 Task: Change the primary time zone to (GMT-05:00) Eastern Time - New York.
Action: Mouse moved to (1158, 114)
Screenshot: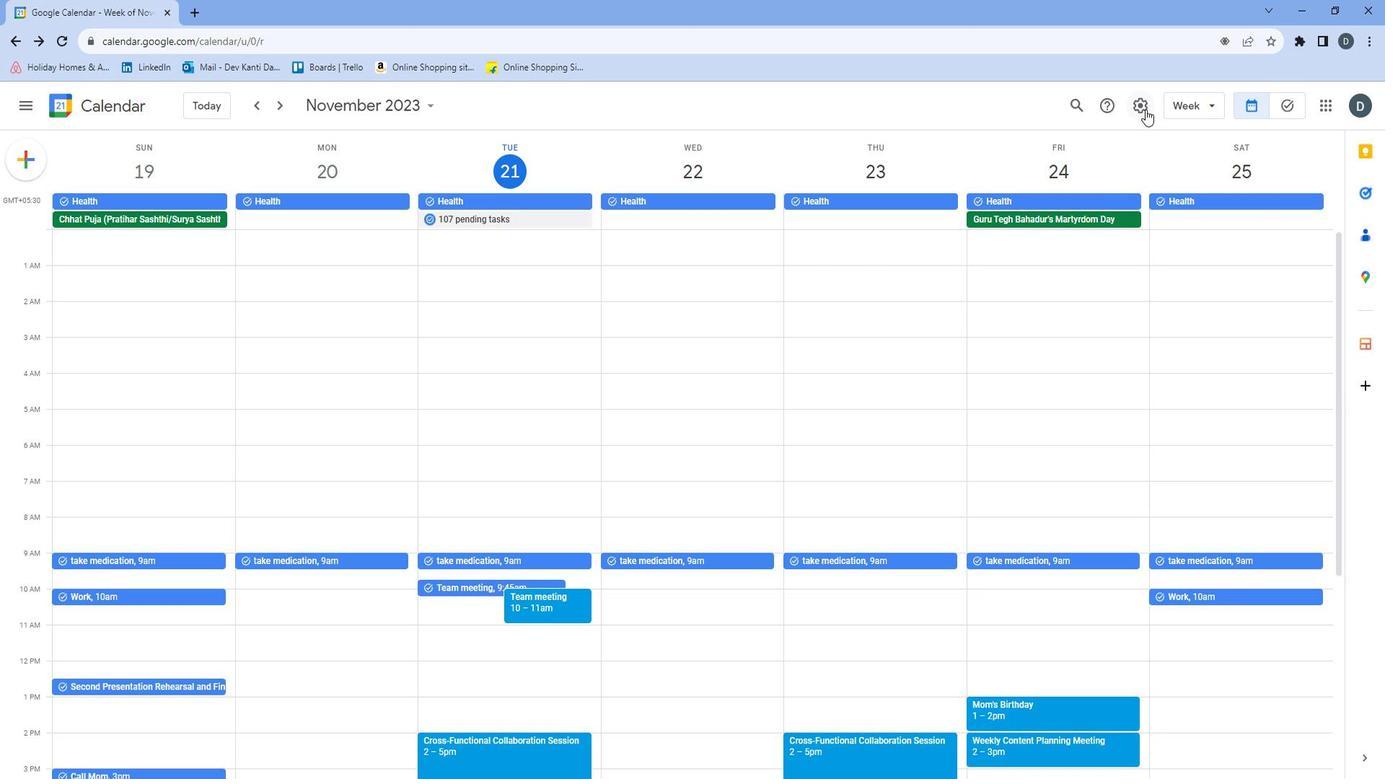 
Action: Mouse pressed left at (1158, 114)
Screenshot: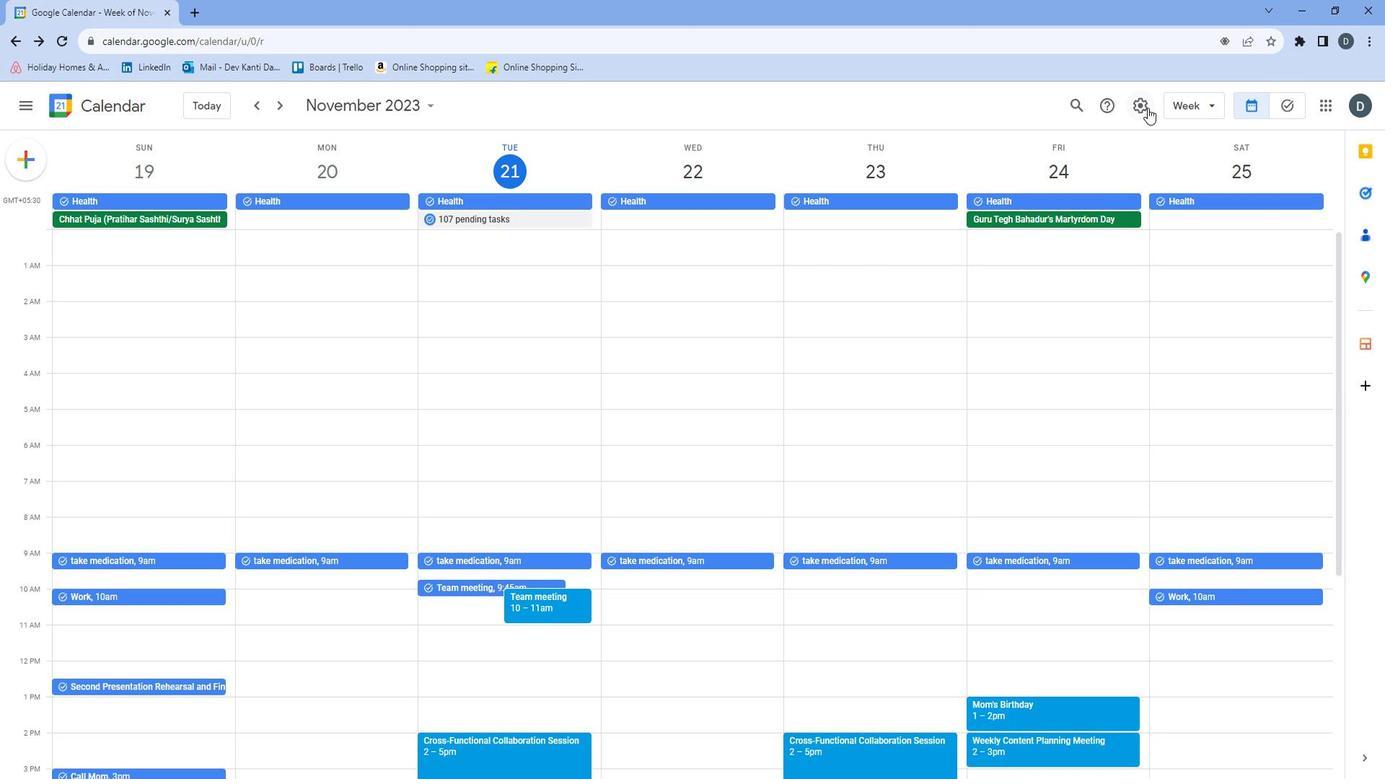 
Action: Mouse moved to (1157, 140)
Screenshot: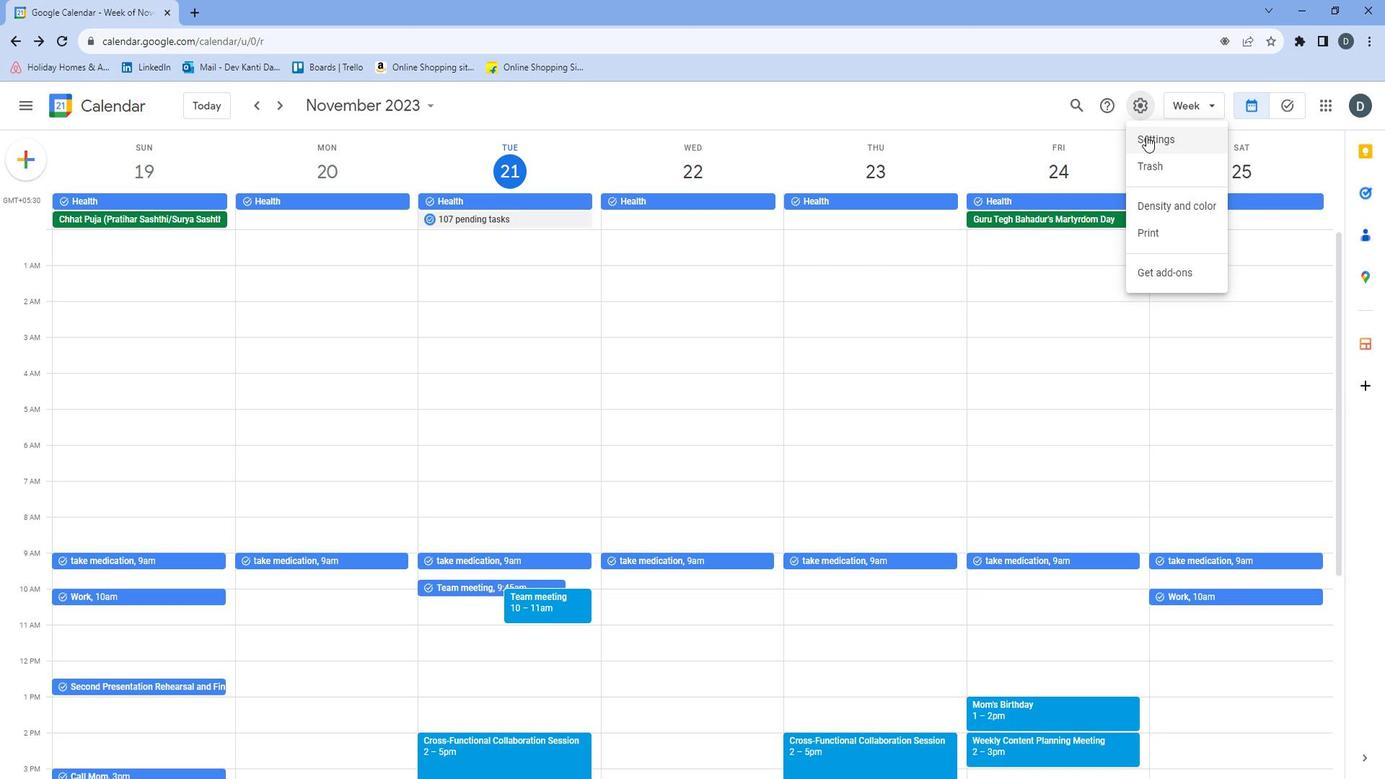 
Action: Mouse pressed left at (1157, 140)
Screenshot: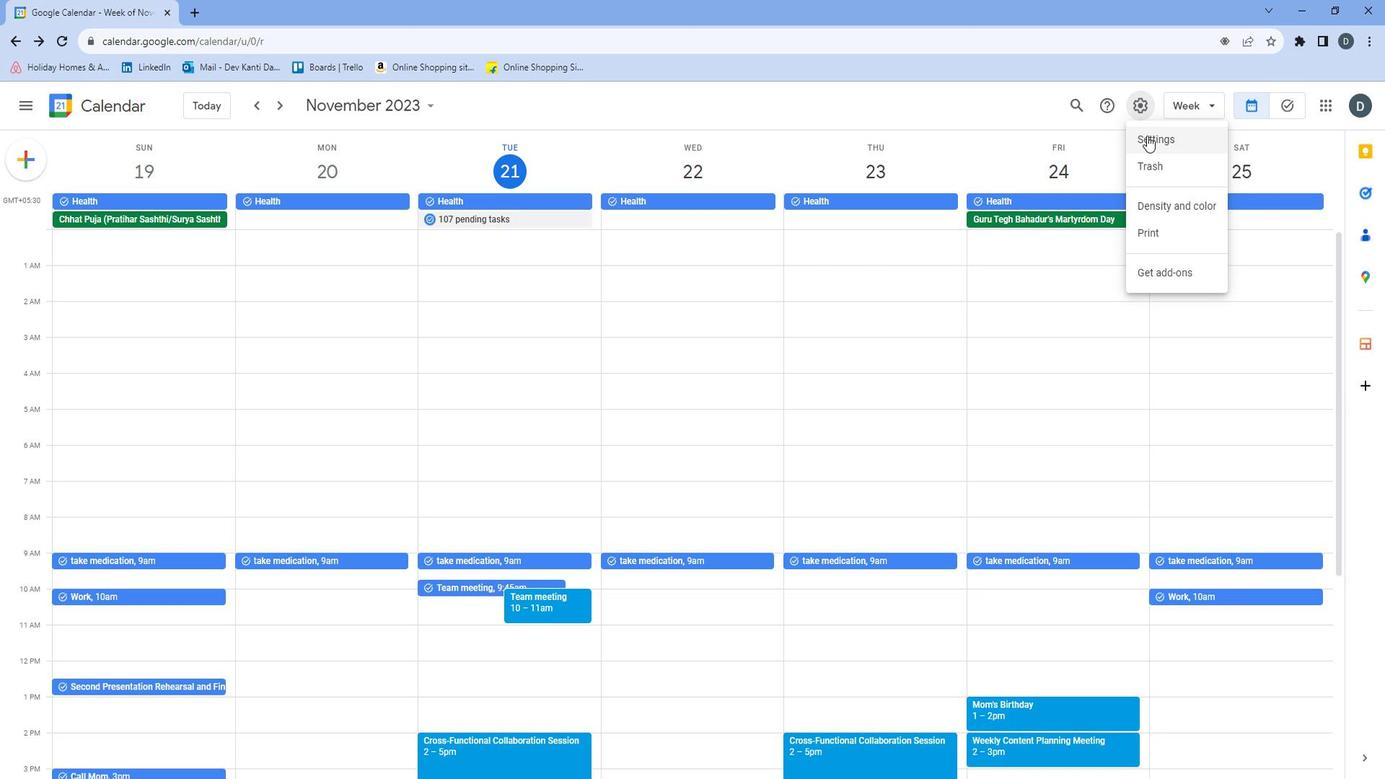 
Action: Mouse moved to (542, 462)
Screenshot: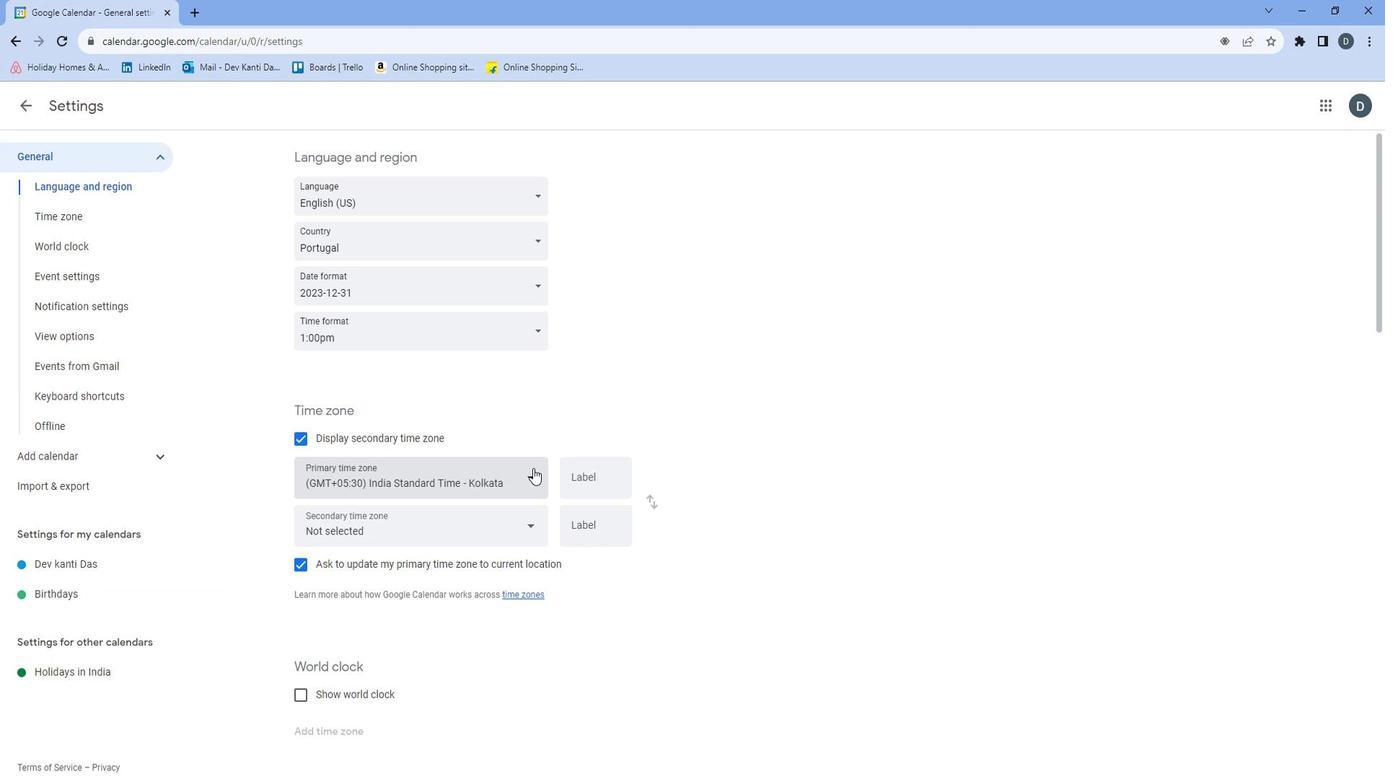 
Action: Mouse pressed left at (542, 462)
Screenshot: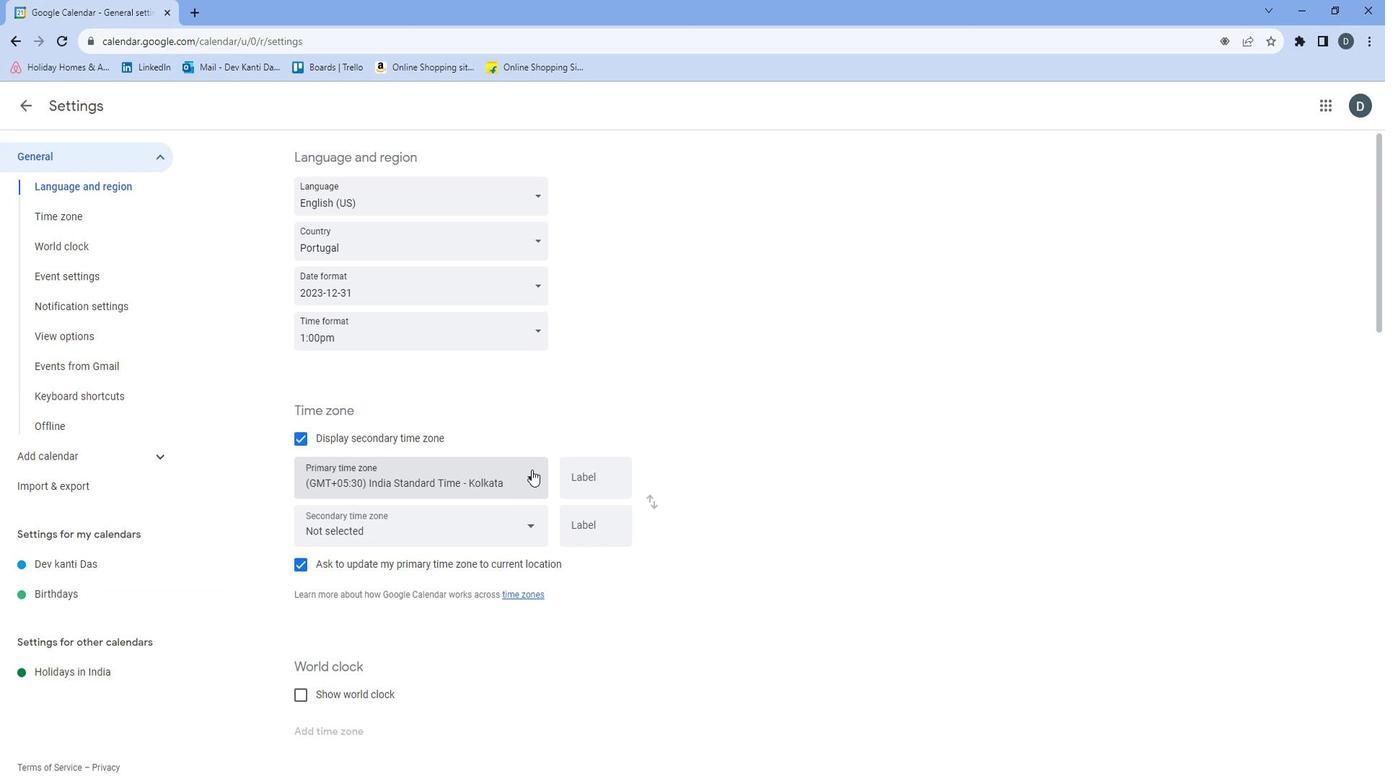 
Action: Mouse moved to (518, 194)
Screenshot: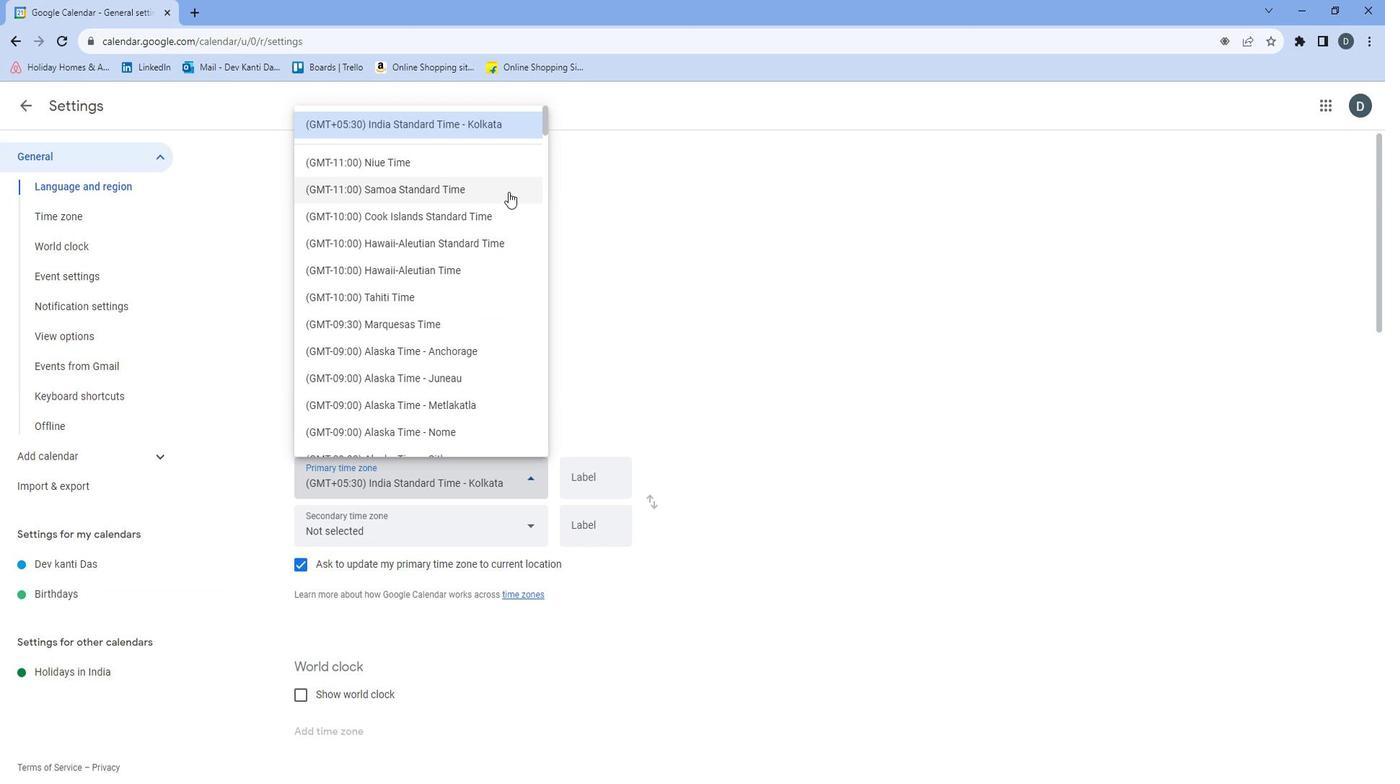 
Action: Mouse scrolled (518, 194) with delta (0, 0)
Screenshot: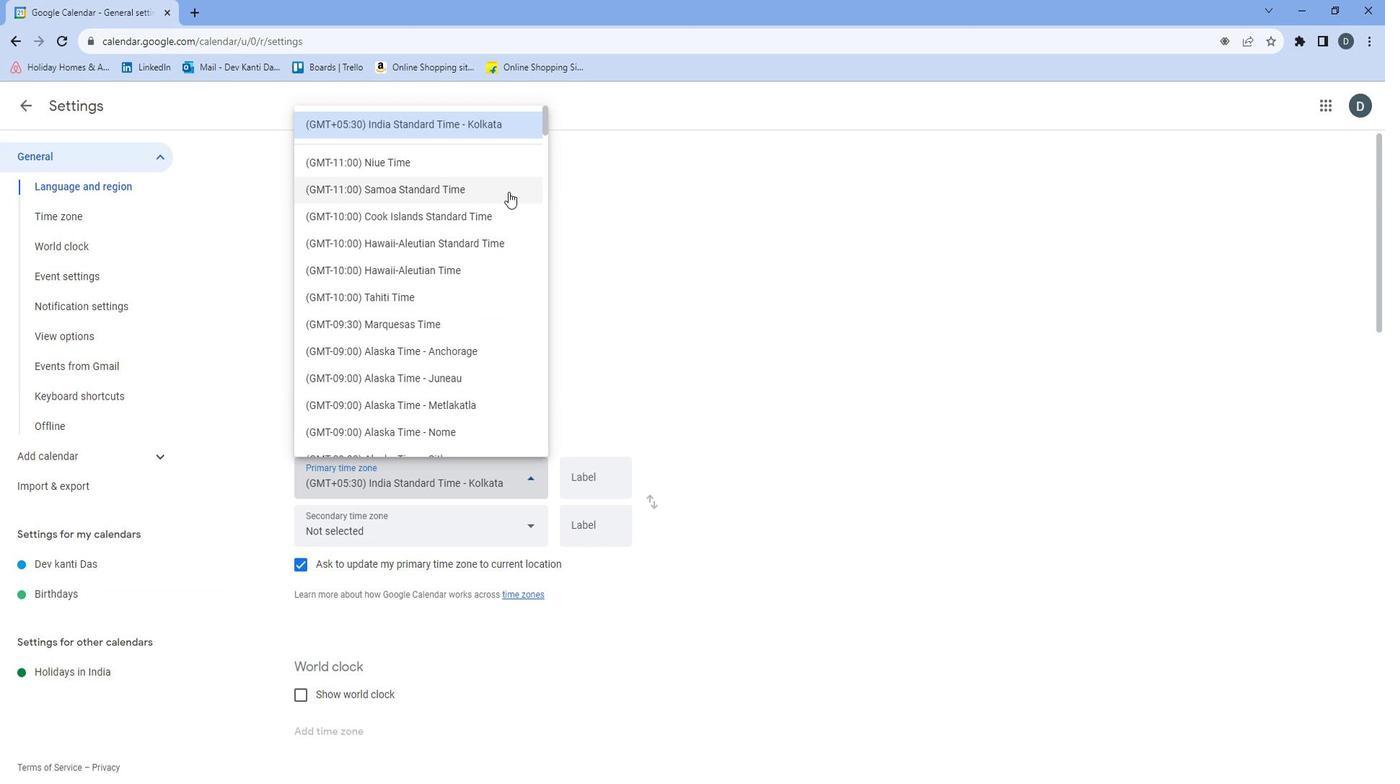
Action: Mouse scrolled (518, 194) with delta (0, 0)
Screenshot: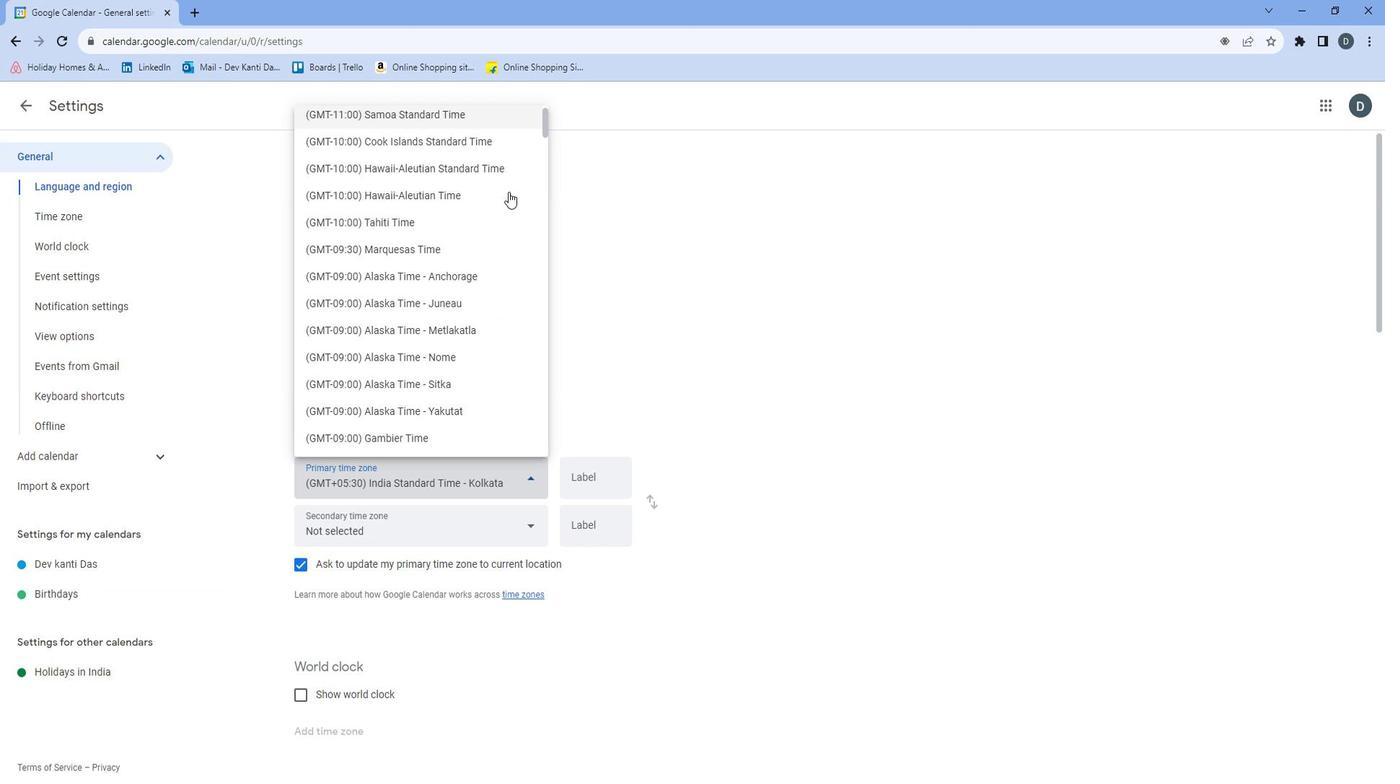 
Action: Mouse scrolled (518, 194) with delta (0, 0)
Screenshot: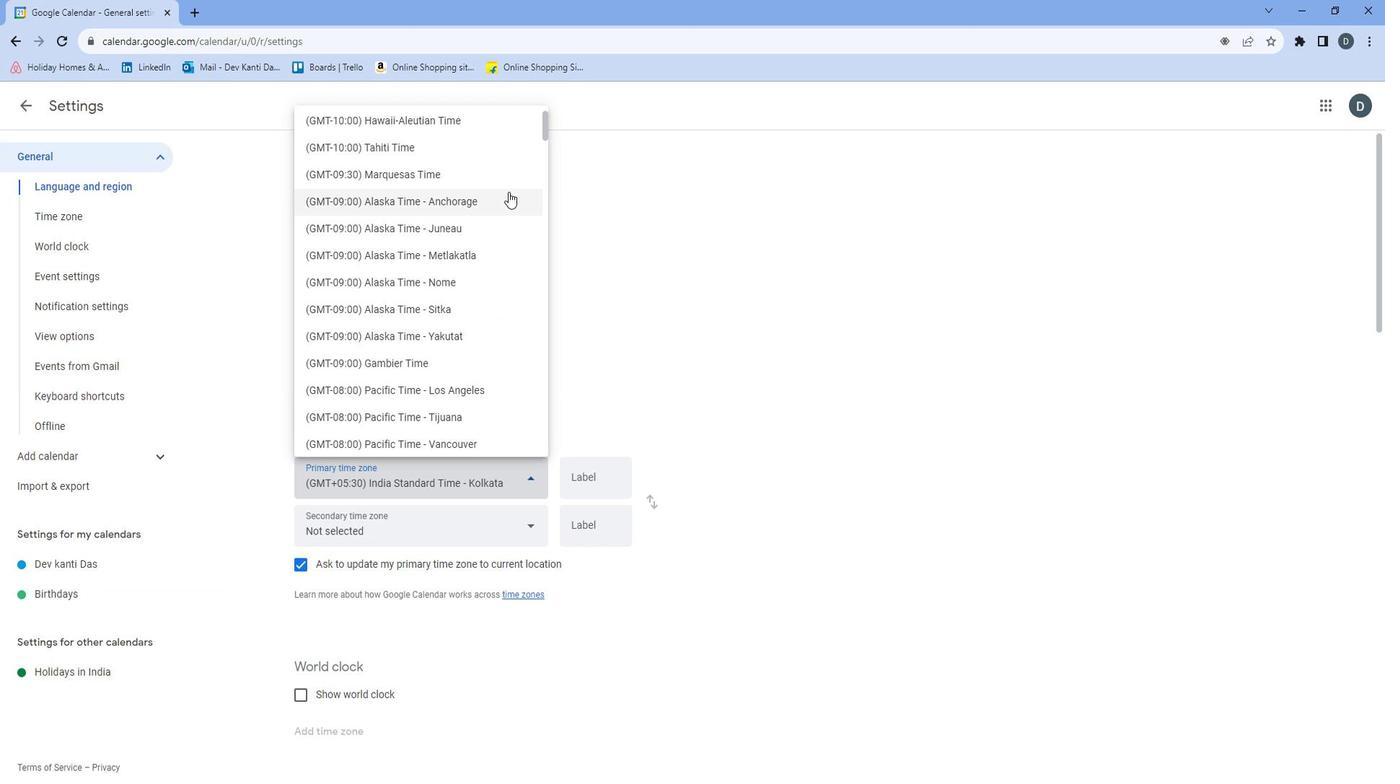 
Action: Mouse moved to (520, 194)
Screenshot: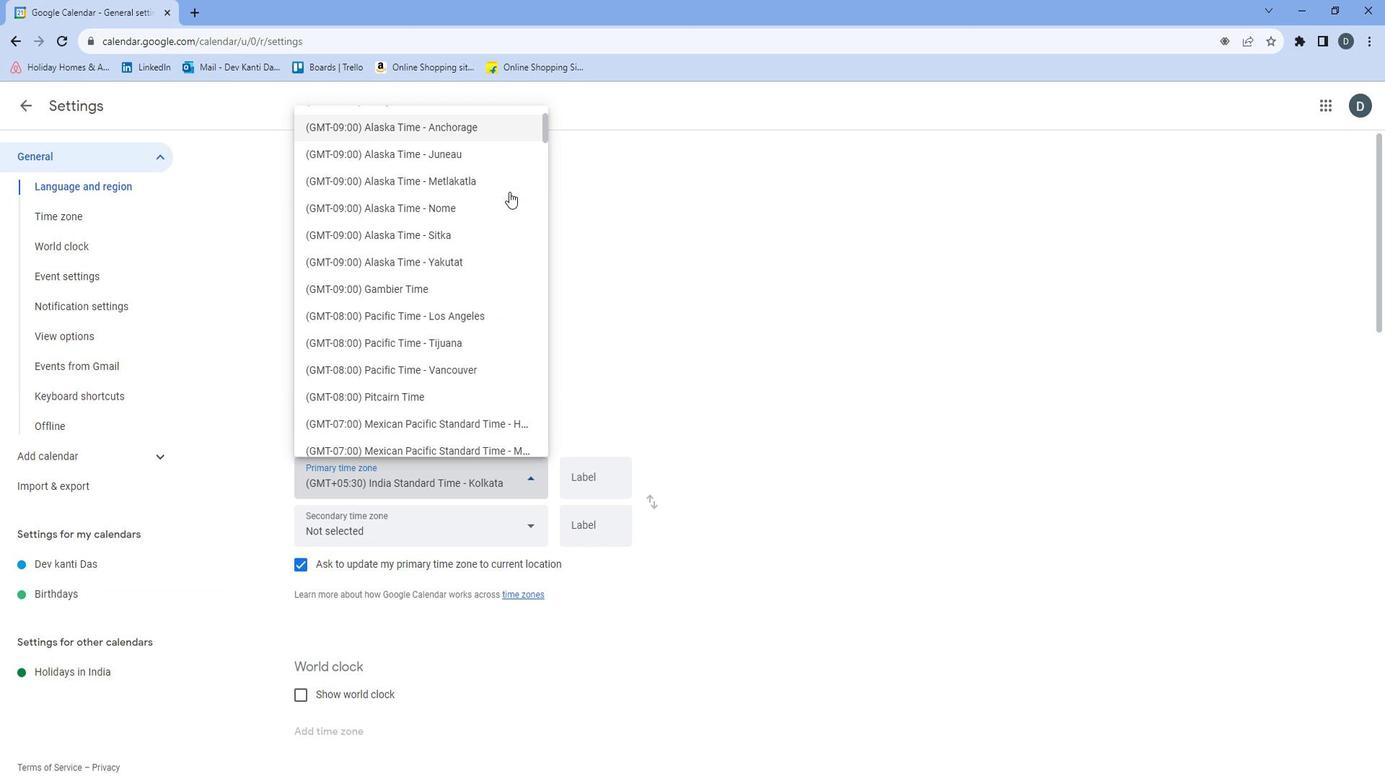 
Action: Mouse scrolled (520, 193) with delta (0, 0)
Screenshot: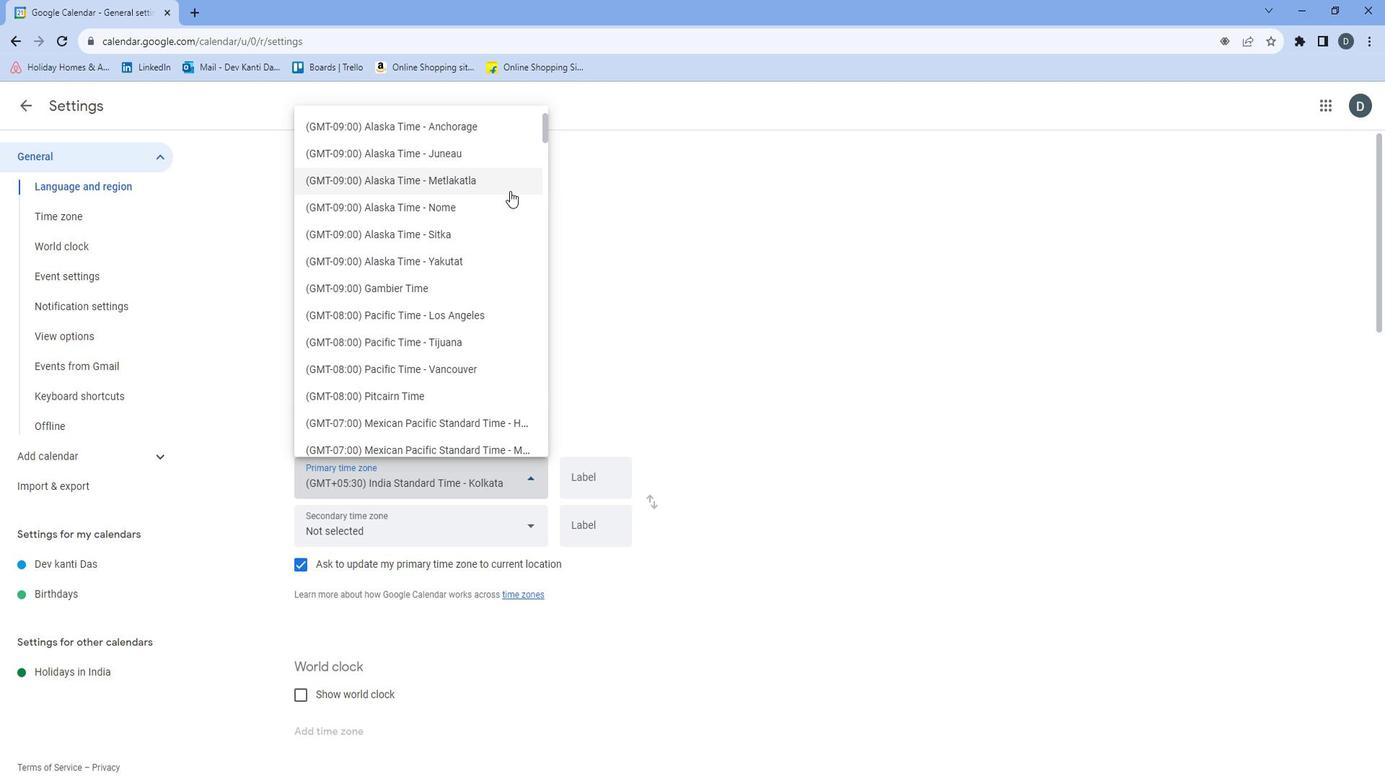 
Action: Mouse scrolled (520, 193) with delta (0, 0)
Screenshot: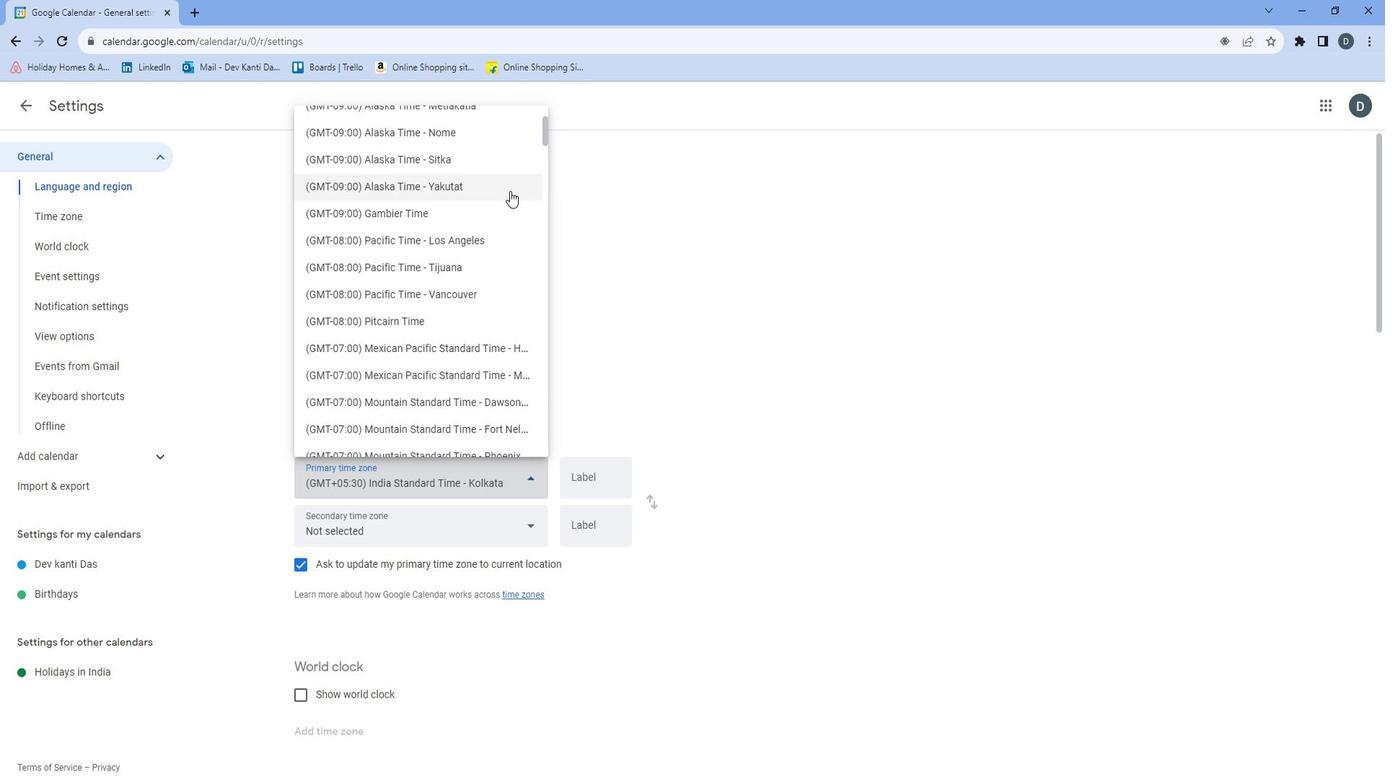 
Action: Mouse scrolled (520, 193) with delta (0, 0)
Screenshot: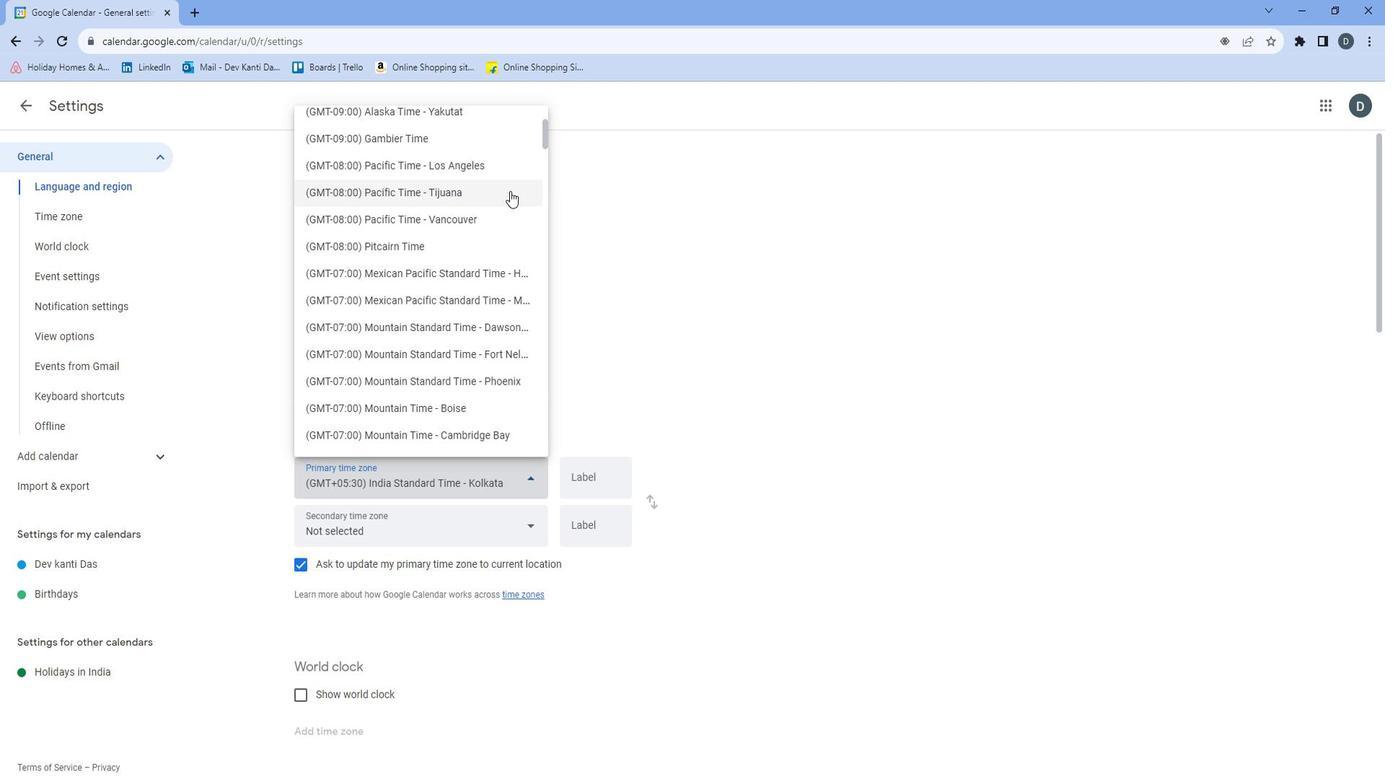 
Action: Mouse scrolled (520, 193) with delta (0, 0)
Screenshot: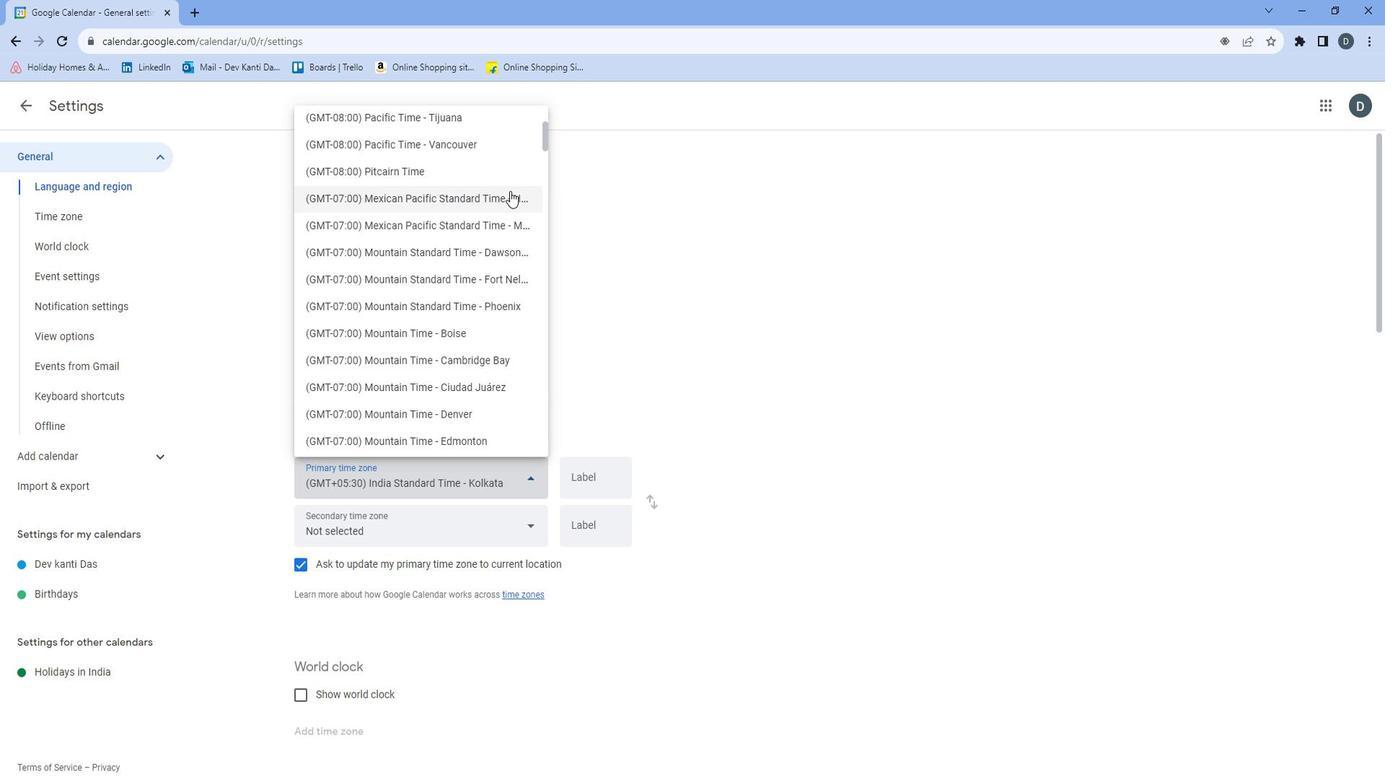 
Action: Mouse moved to (521, 194)
Screenshot: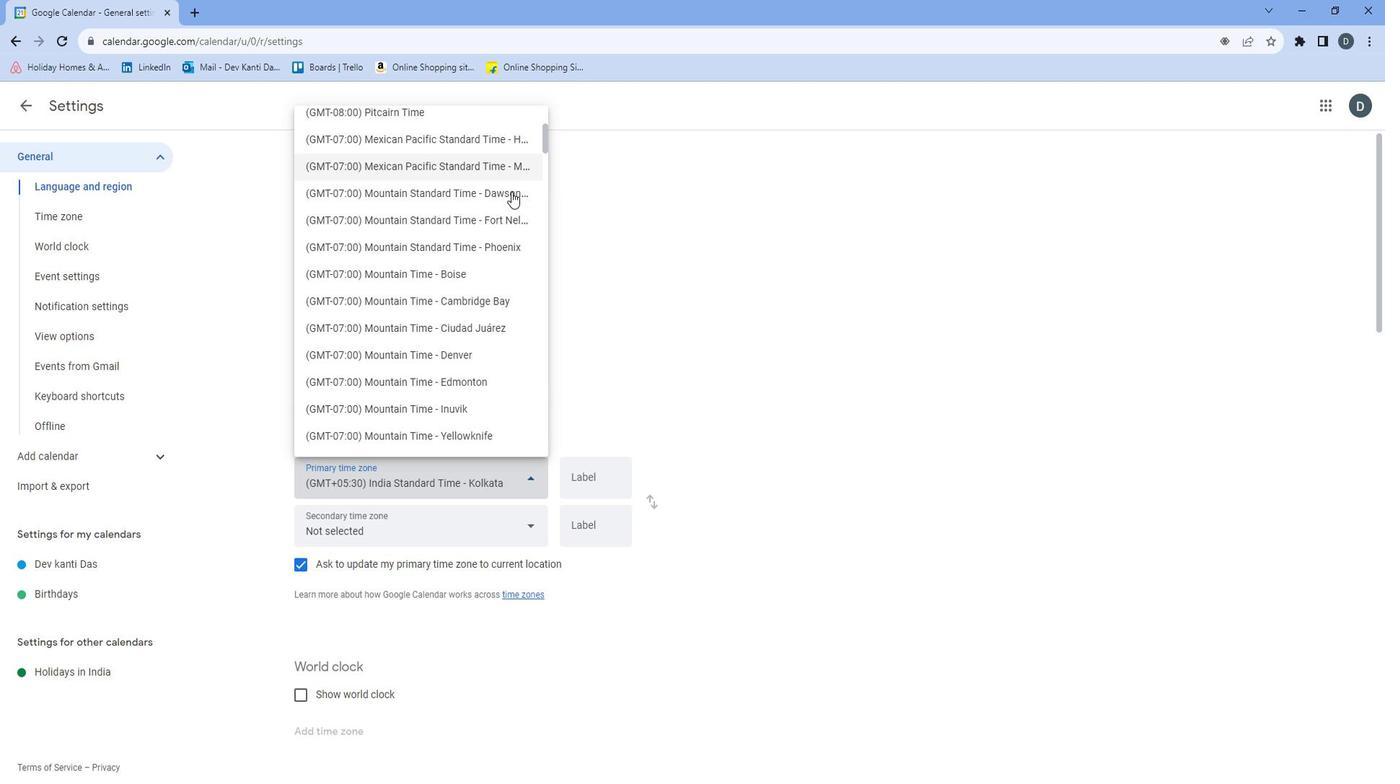 
Action: Mouse scrolled (521, 194) with delta (0, 0)
Screenshot: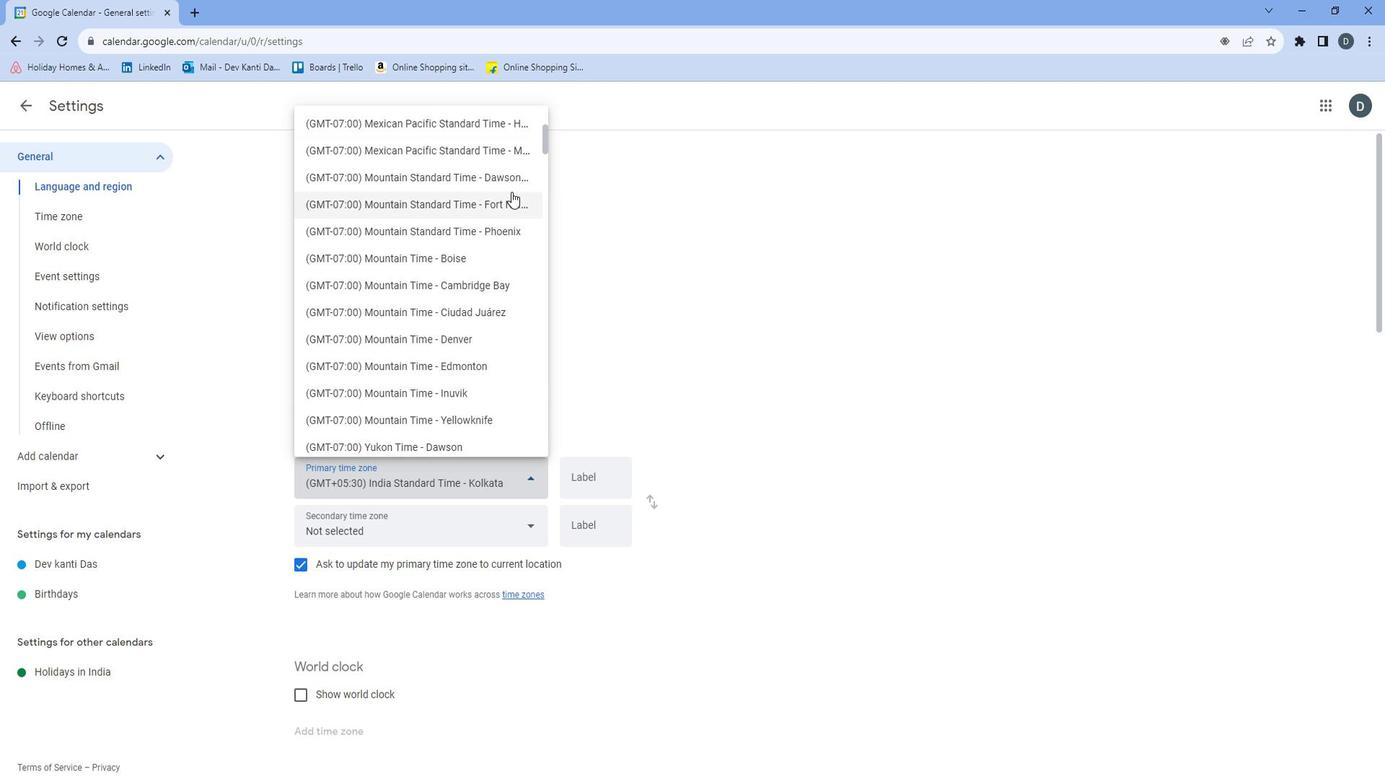 
Action: Mouse moved to (524, 192)
Screenshot: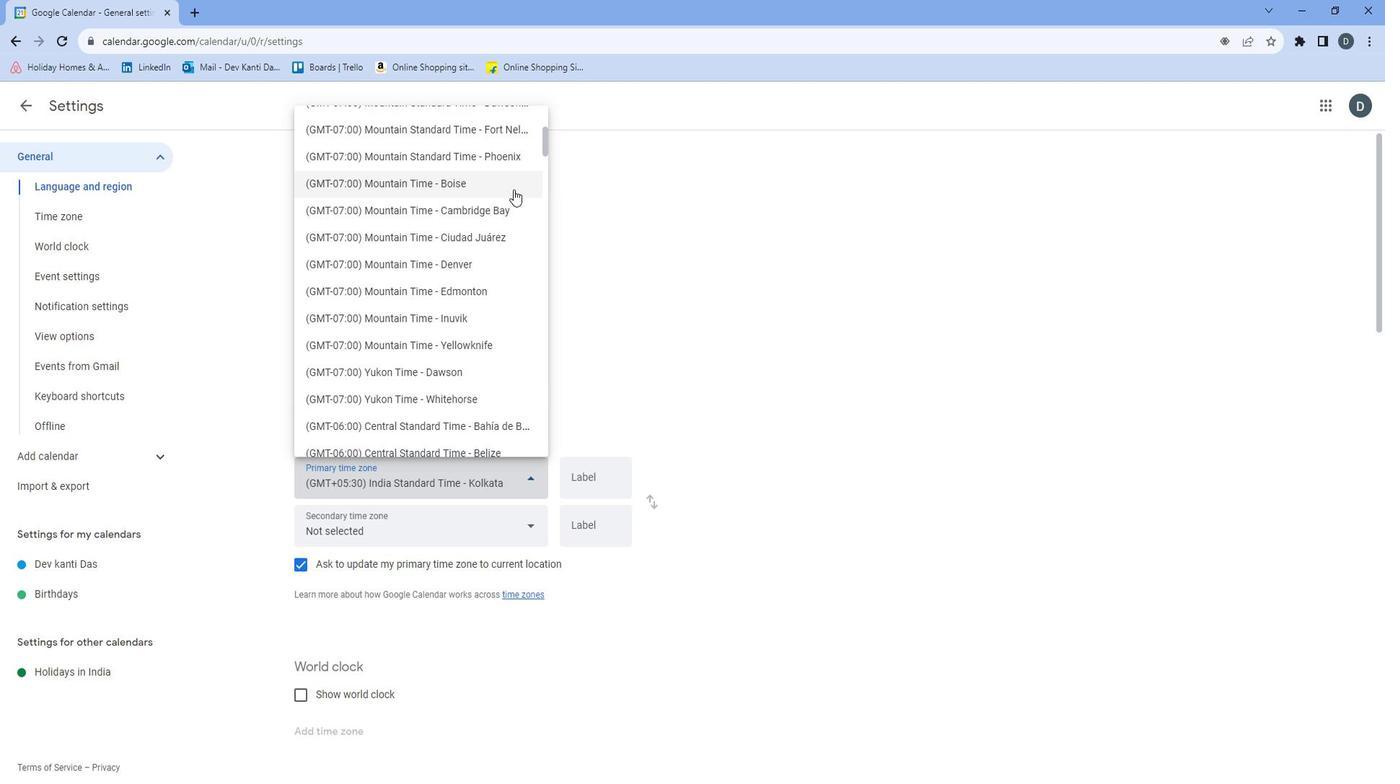 
Action: Mouse scrolled (524, 191) with delta (0, 0)
Screenshot: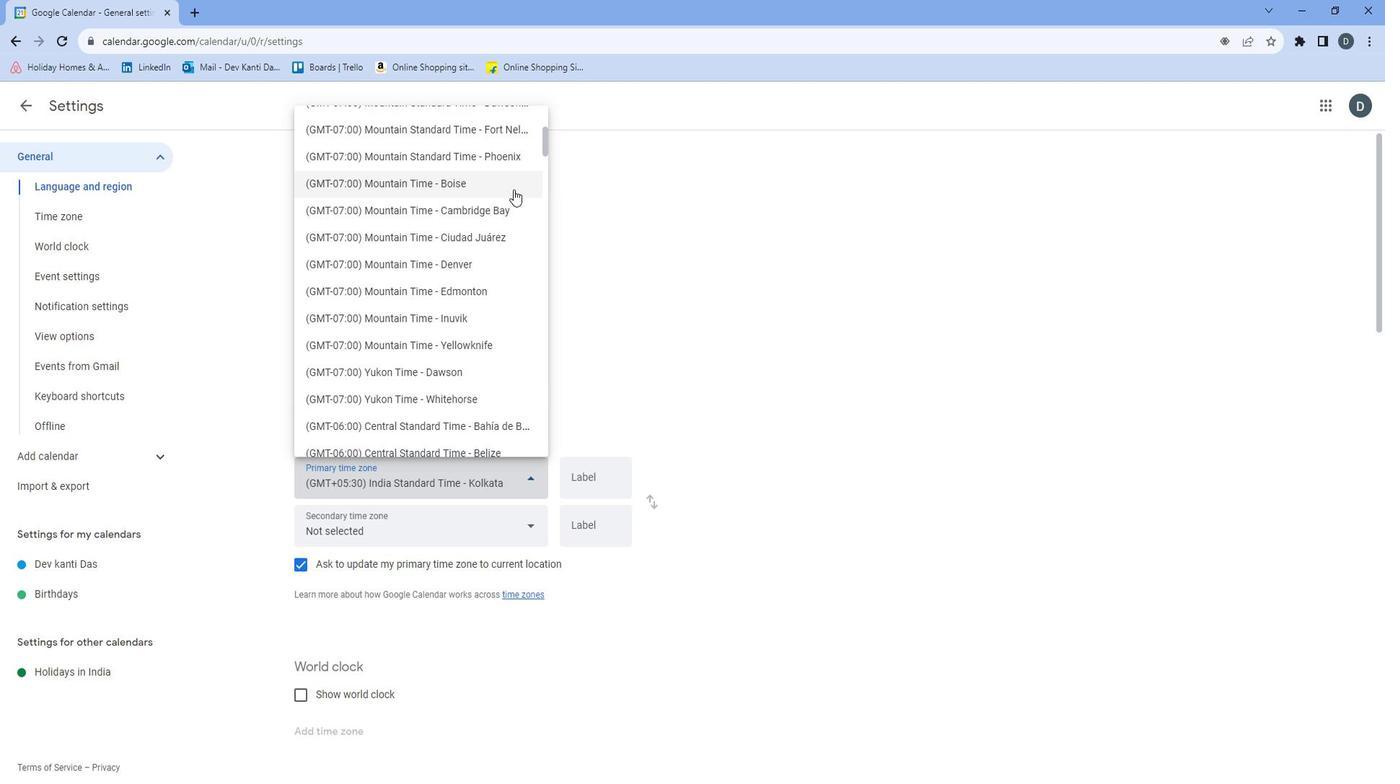 
Action: Mouse moved to (523, 192)
Screenshot: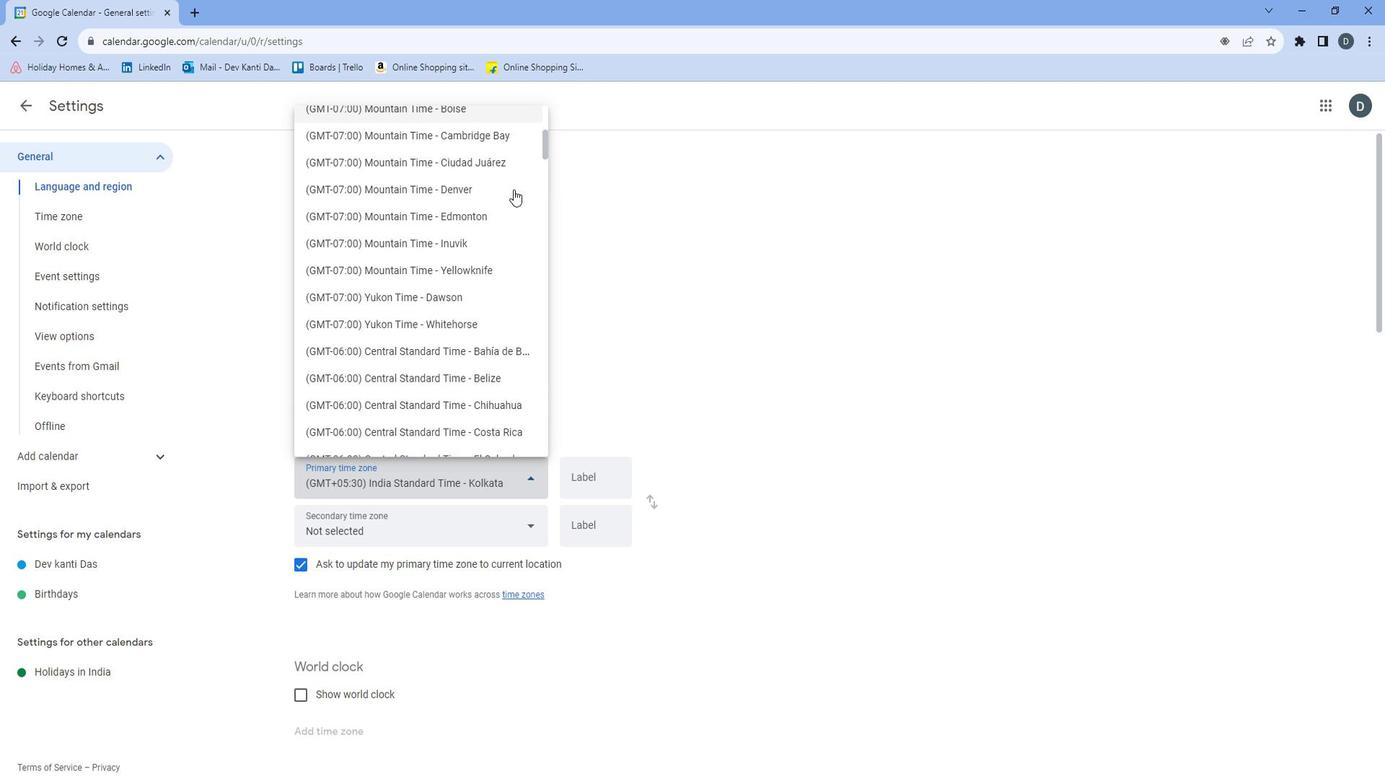 
Action: Mouse scrolled (523, 191) with delta (0, 0)
Screenshot: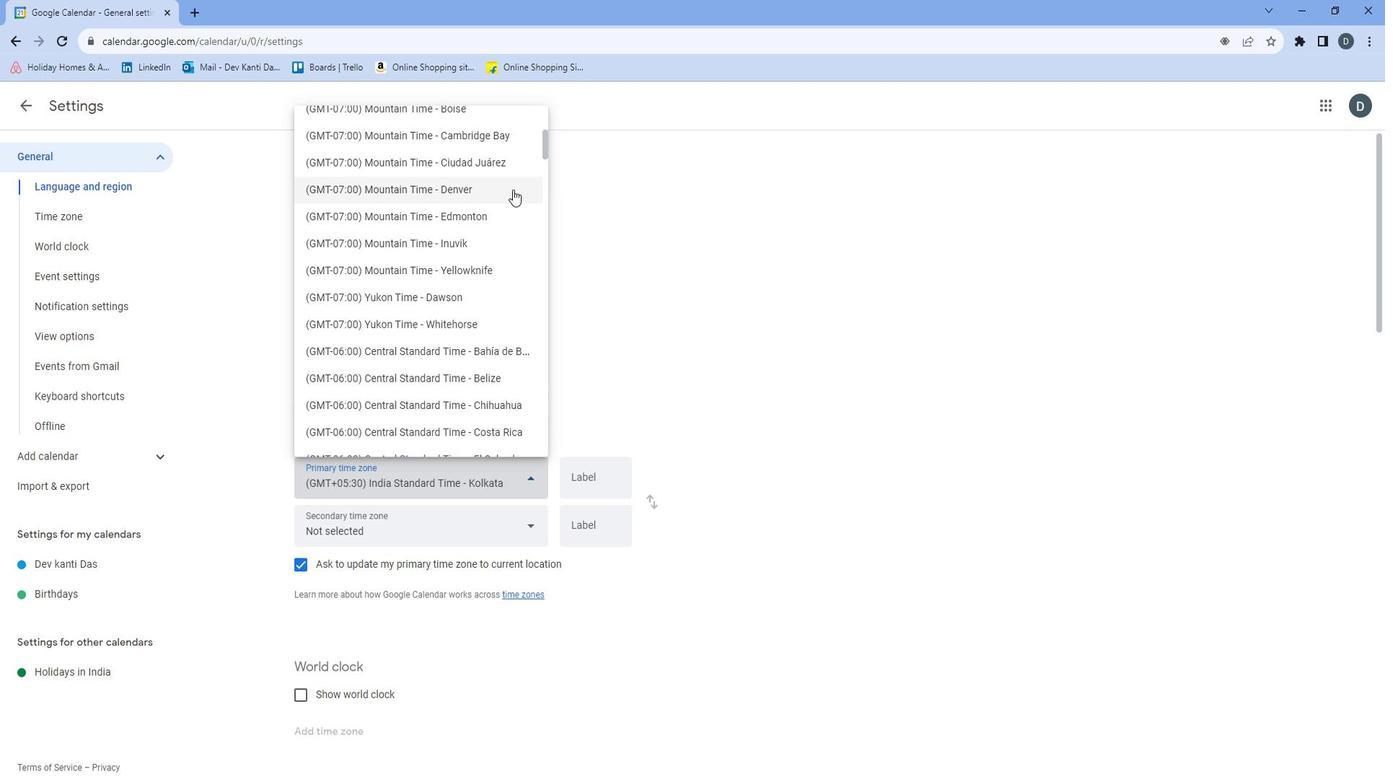 
Action: Mouse scrolled (523, 191) with delta (0, 0)
Screenshot: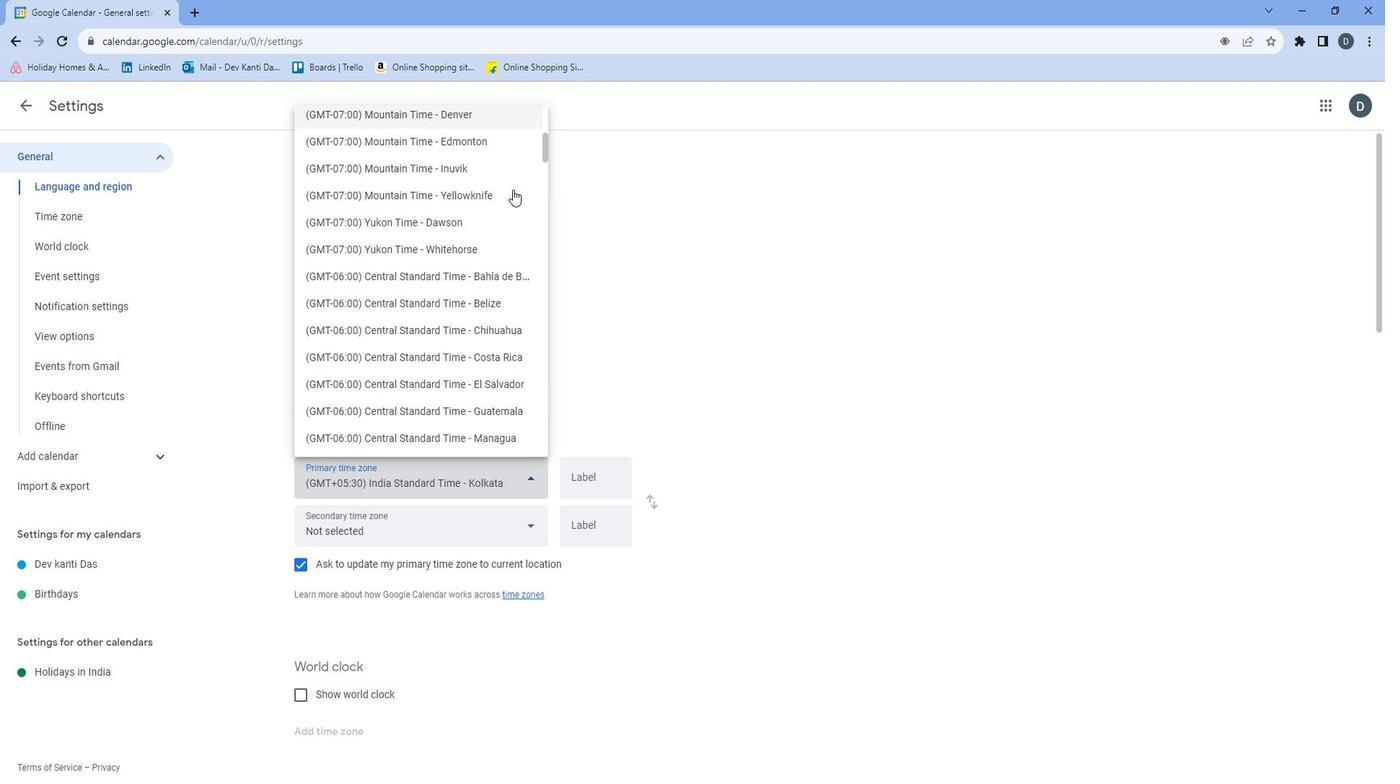 
Action: Mouse scrolled (523, 191) with delta (0, 0)
Screenshot: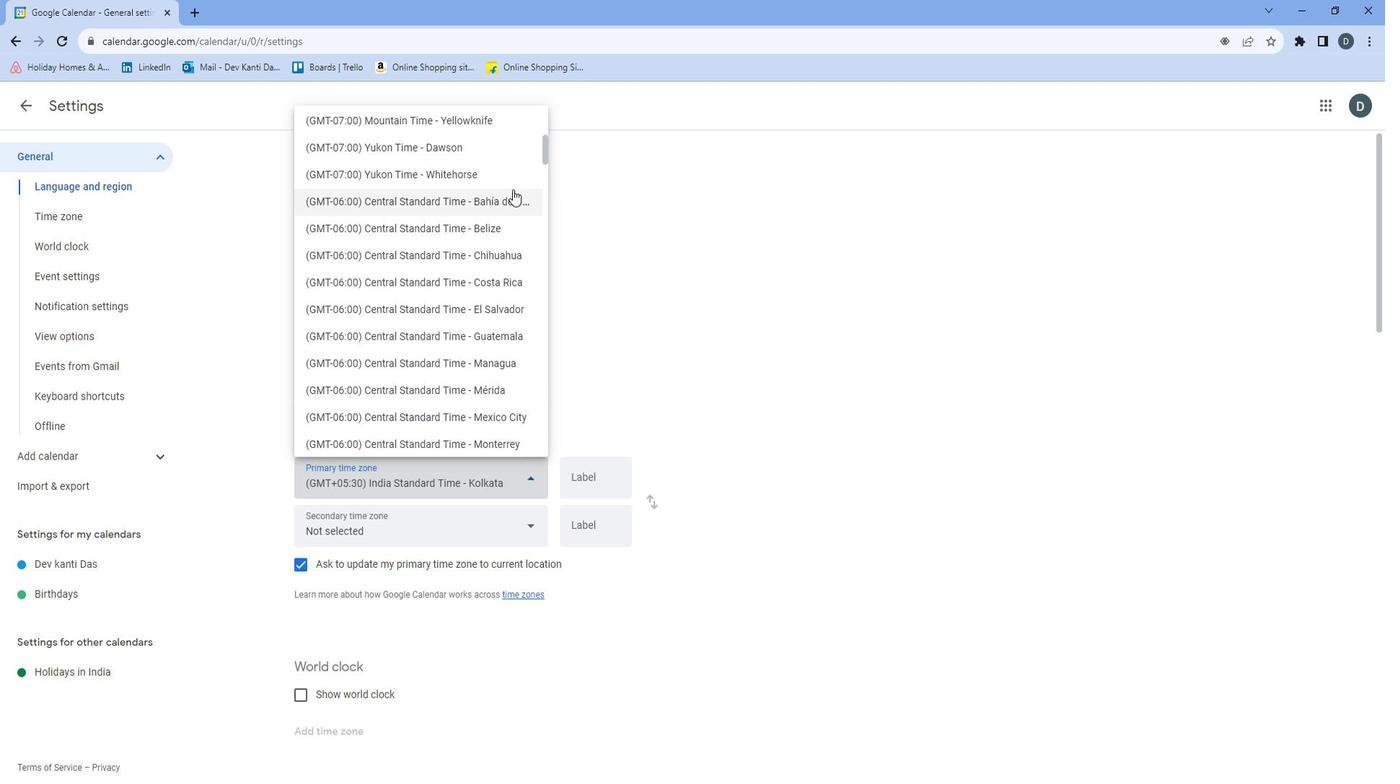 
Action: Mouse scrolled (523, 191) with delta (0, 0)
Screenshot: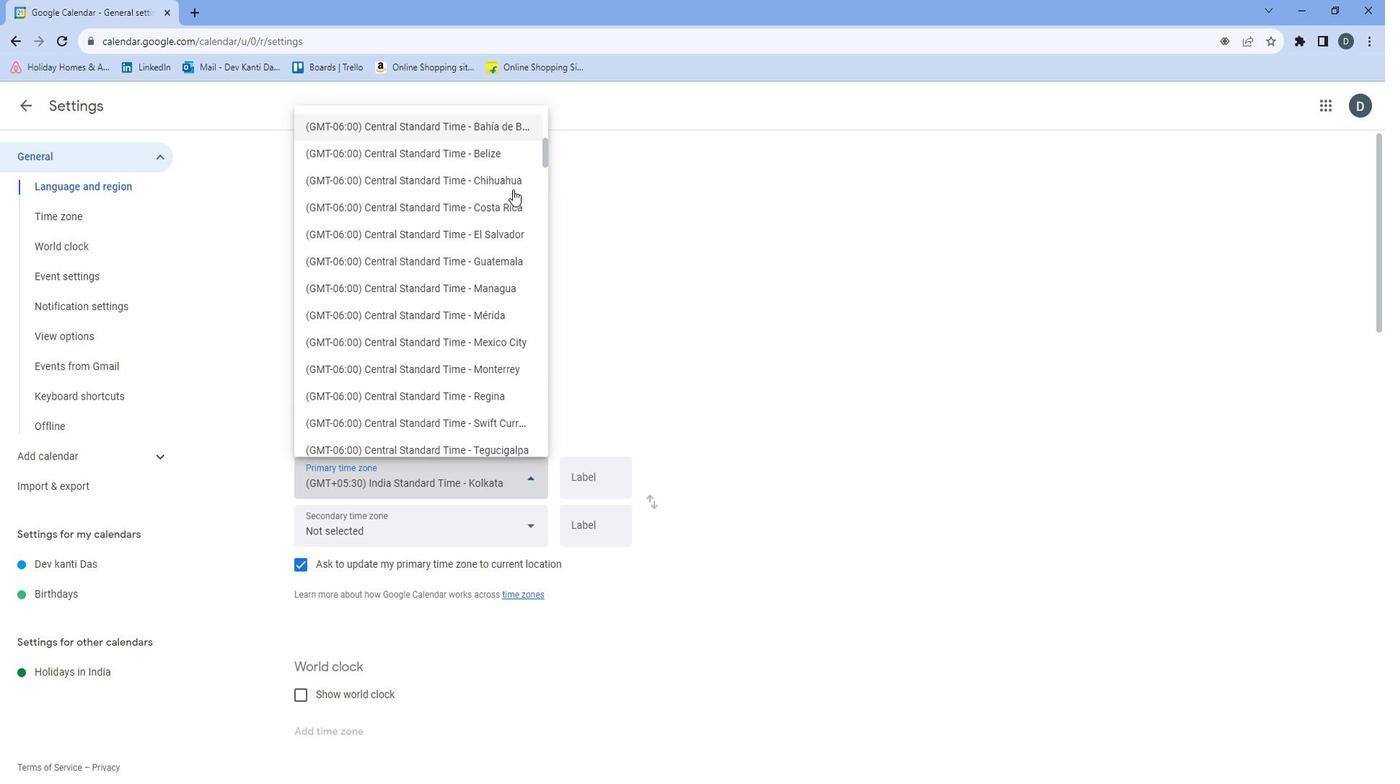 
Action: Mouse scrolled (523, 191) with delta (0, 0)
Screenshot: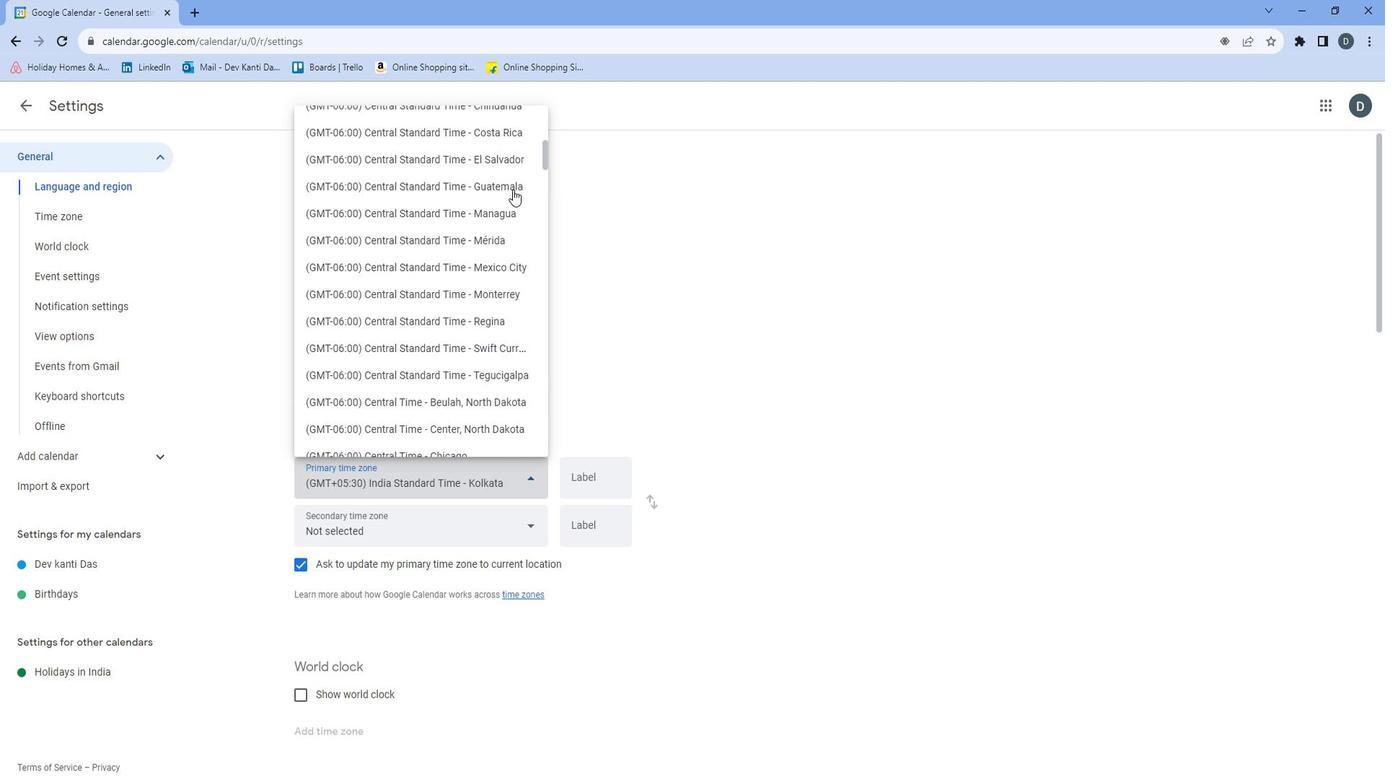 
Action: Mouse scrolled (523, 191) with delta (0, 0)
Screenshot: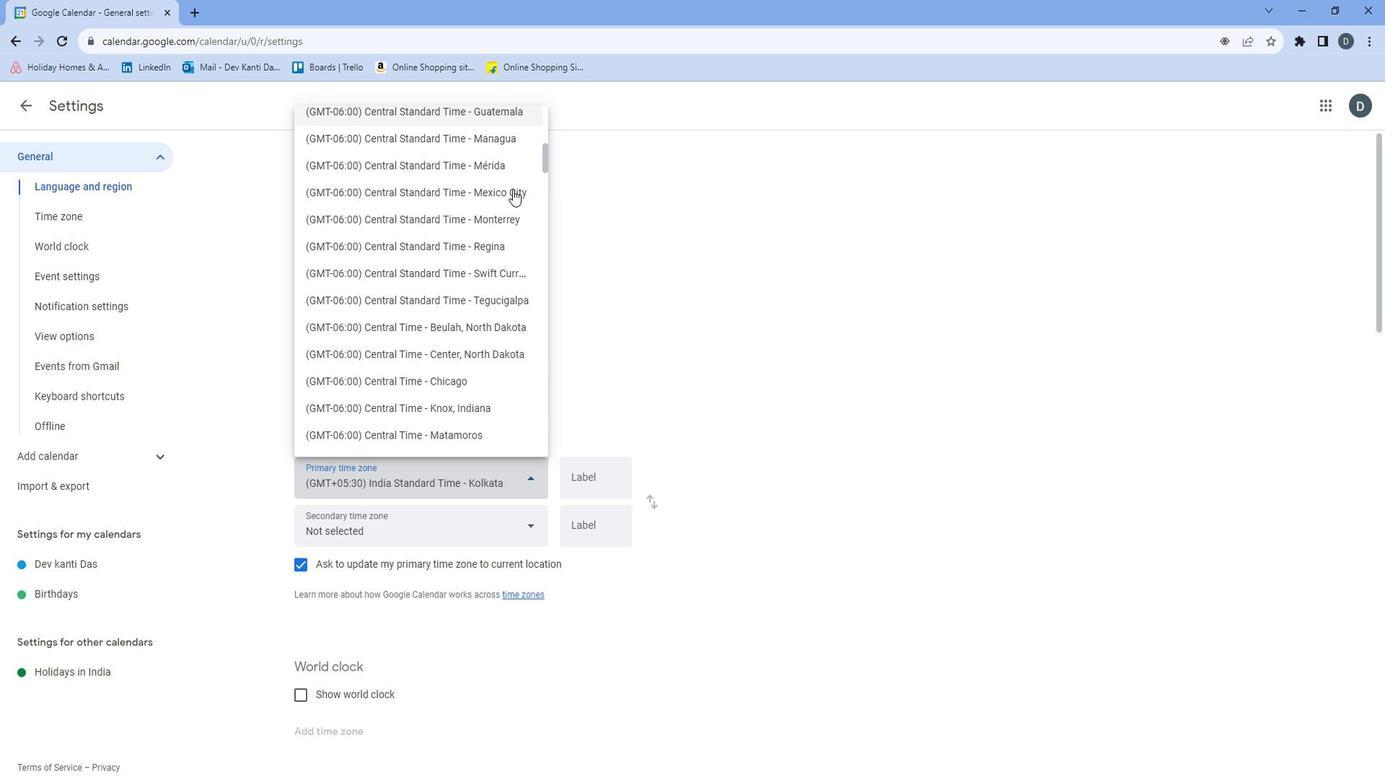 
Action: Mouse scrolled (523, 191) with delta (0, 0)
Screenshot: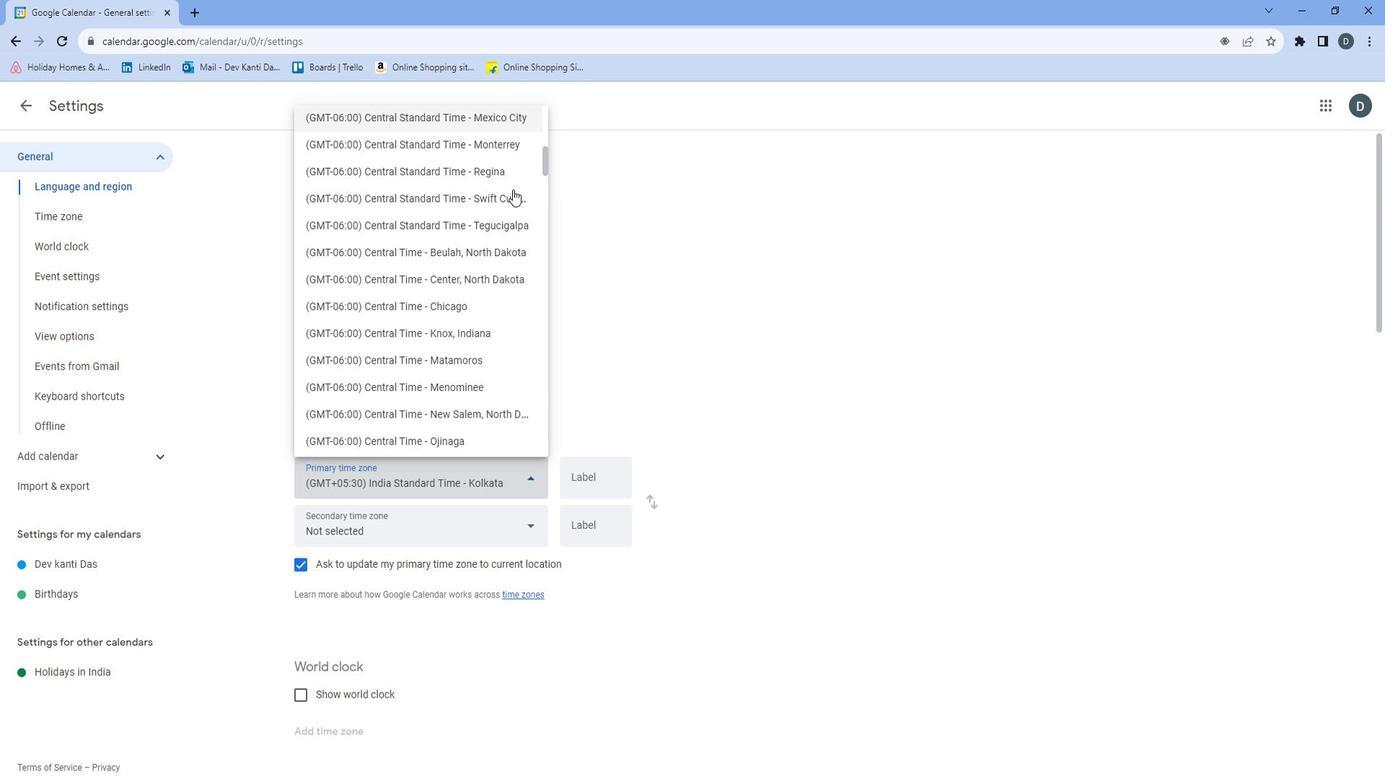 
Action: Mouse scrolled (523, 191) with delta (0, 0)
Screenshot: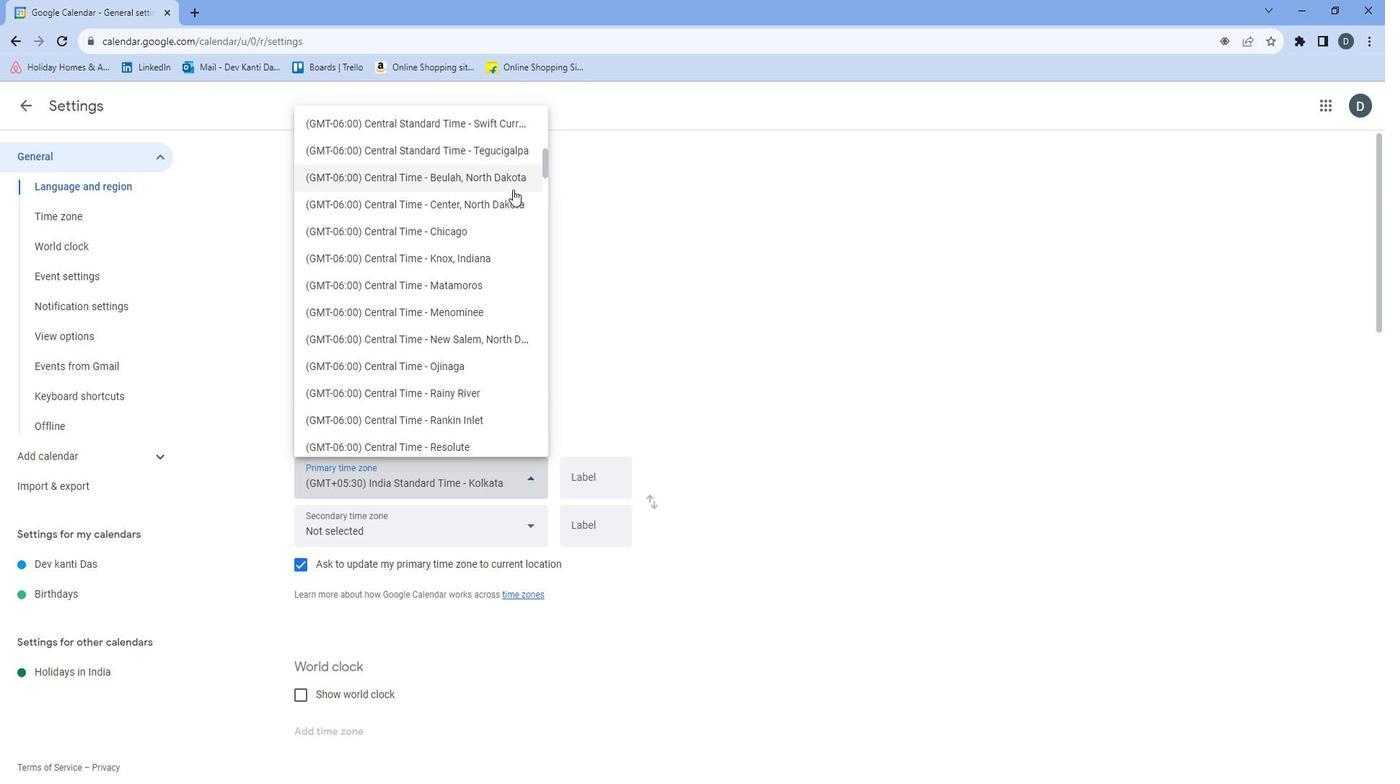 
Action: Mouse scrolled (523, 191) with delta (0, 0)
Screenshot: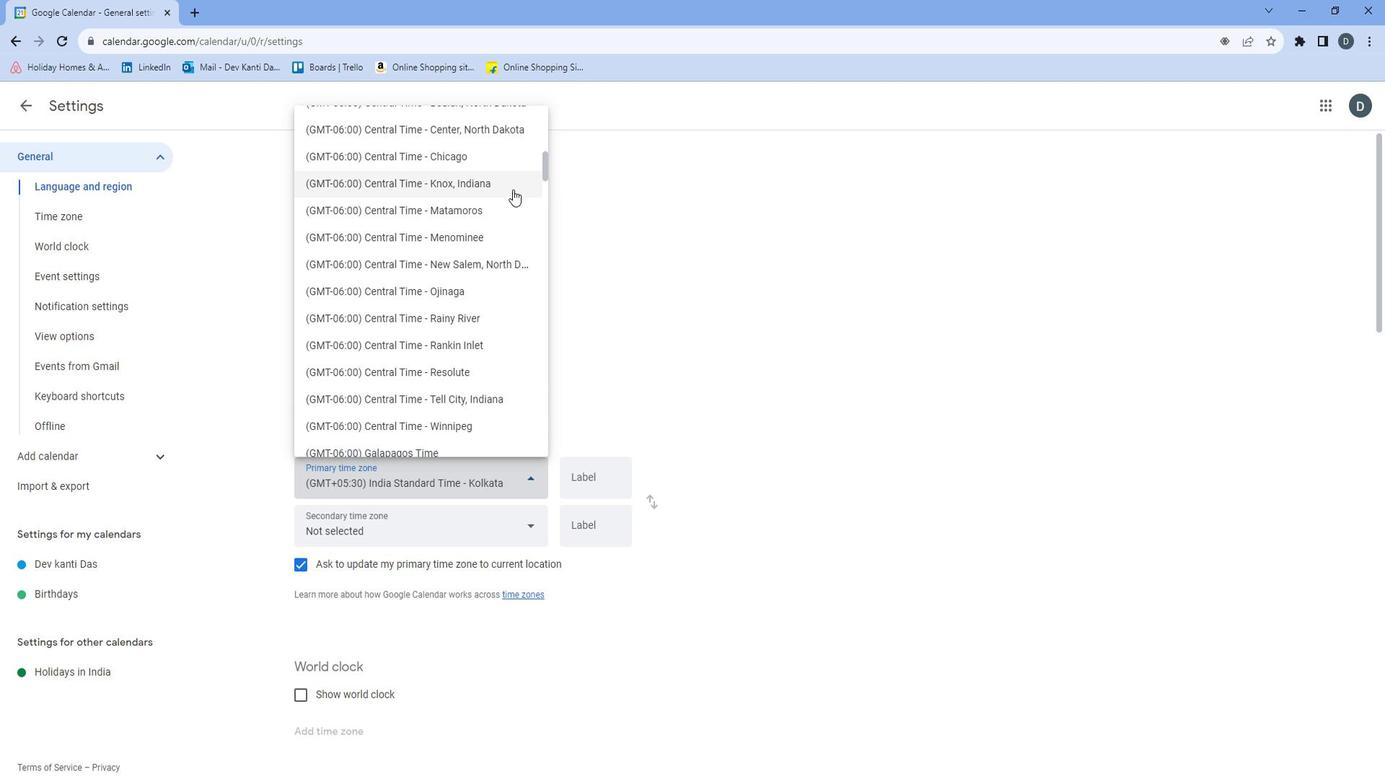 
Action: Mouse scrolled (523, 191) with delta (0, 0)
Screenshot: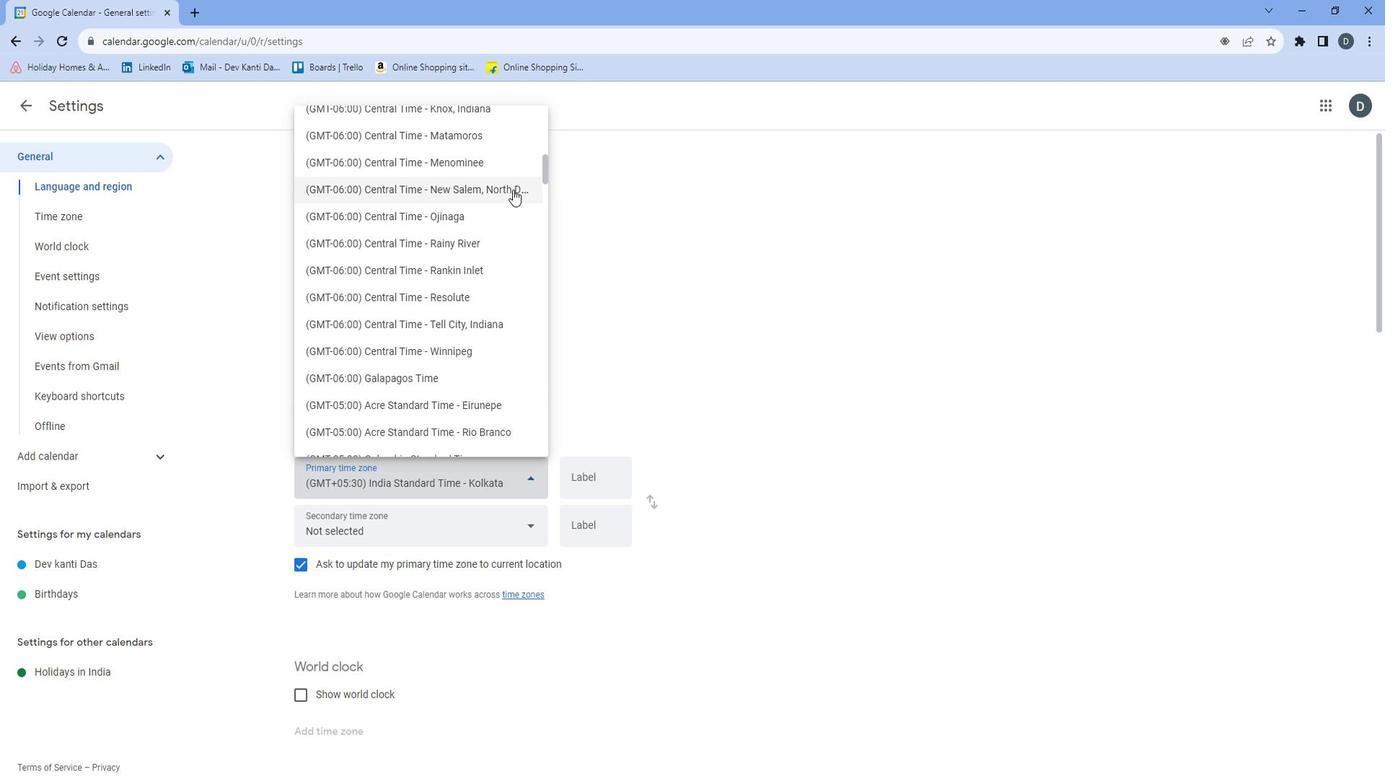 
Action: Mouse scrolled (523, 191) with delta (0, 0)
Screenshot: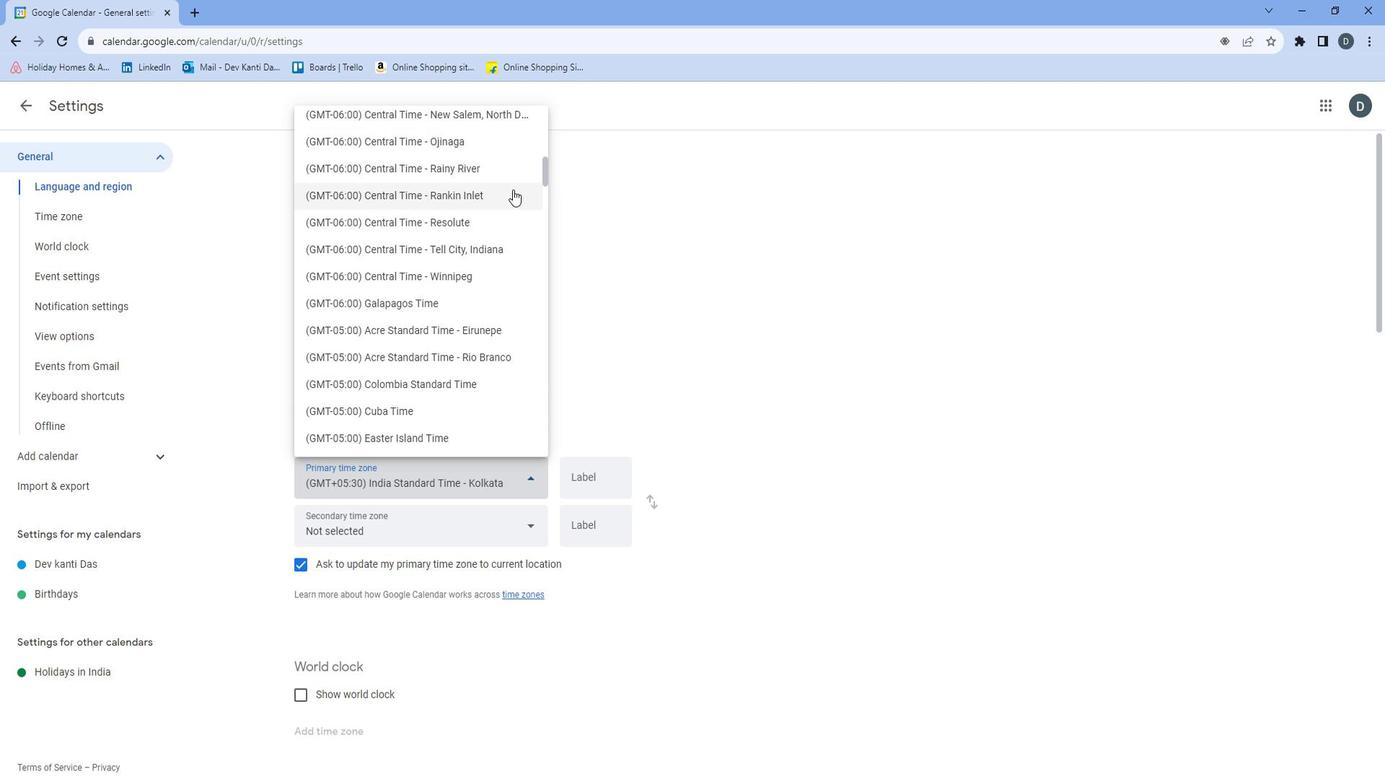 
Action: Mouse scrolled (523, 191) with delta (0, 0)
Screenshot: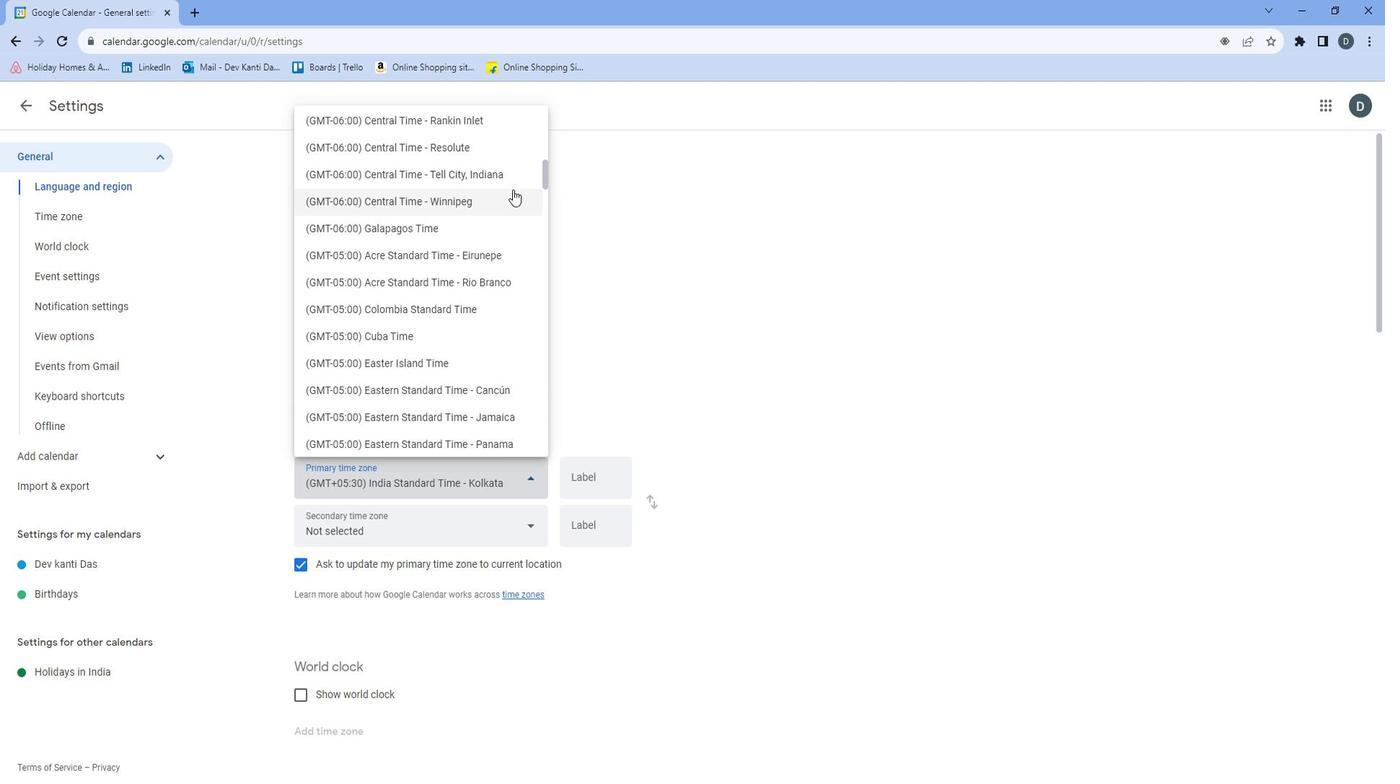 
Action: Mouse scrolled (523, 191) with delta (0, 0)
Screenshot: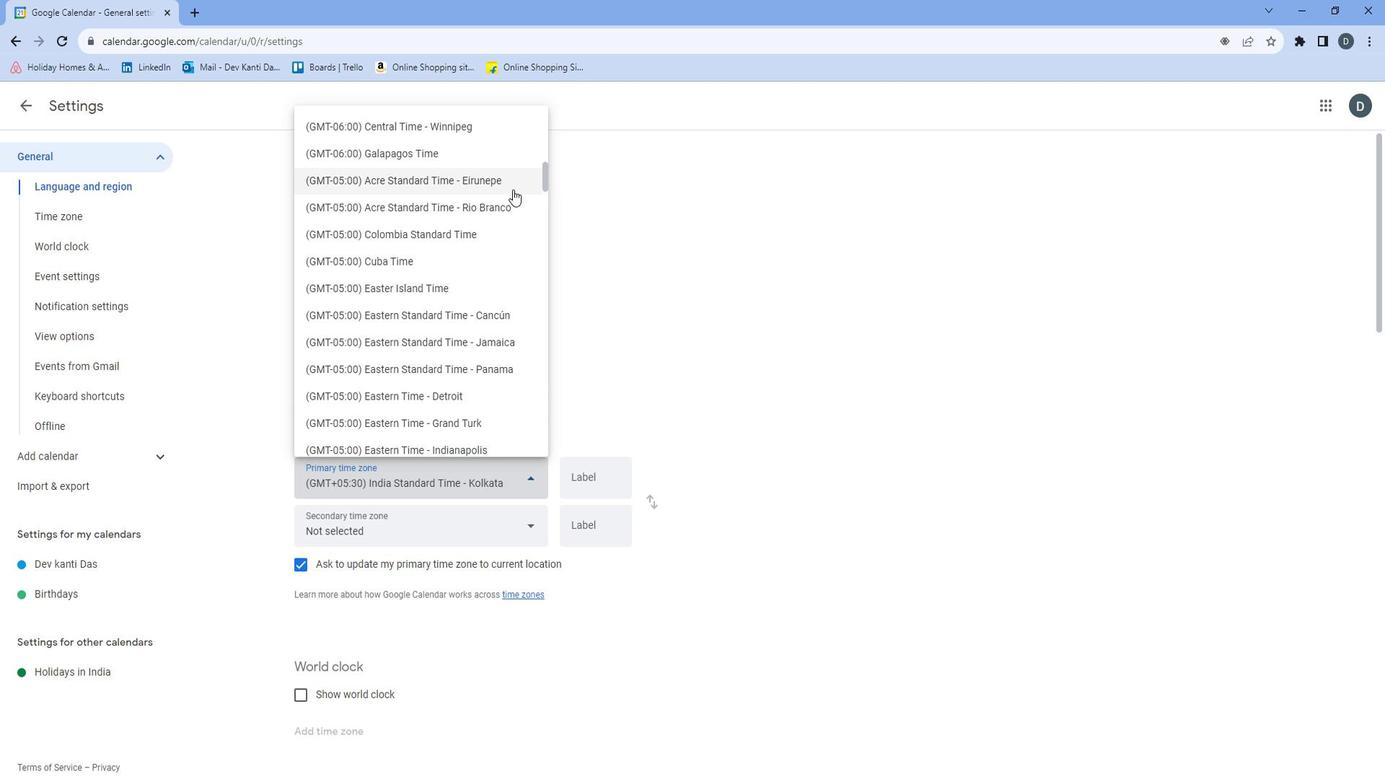 
Action: Mouse scrolled (523, 191) with delta (0, 0)
Screenshot: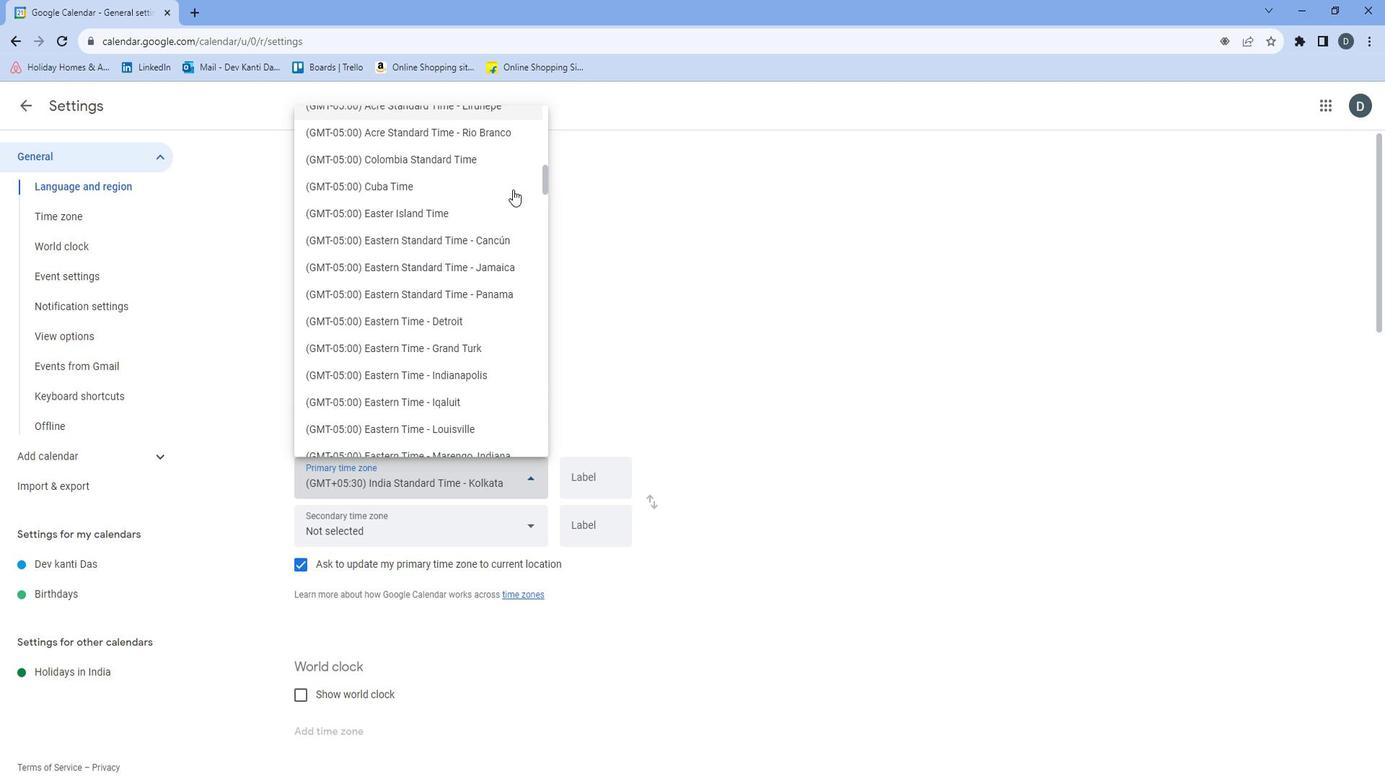 
Action: Mouse scrolled (523, 191) with delta (0, 0)
Screenshot: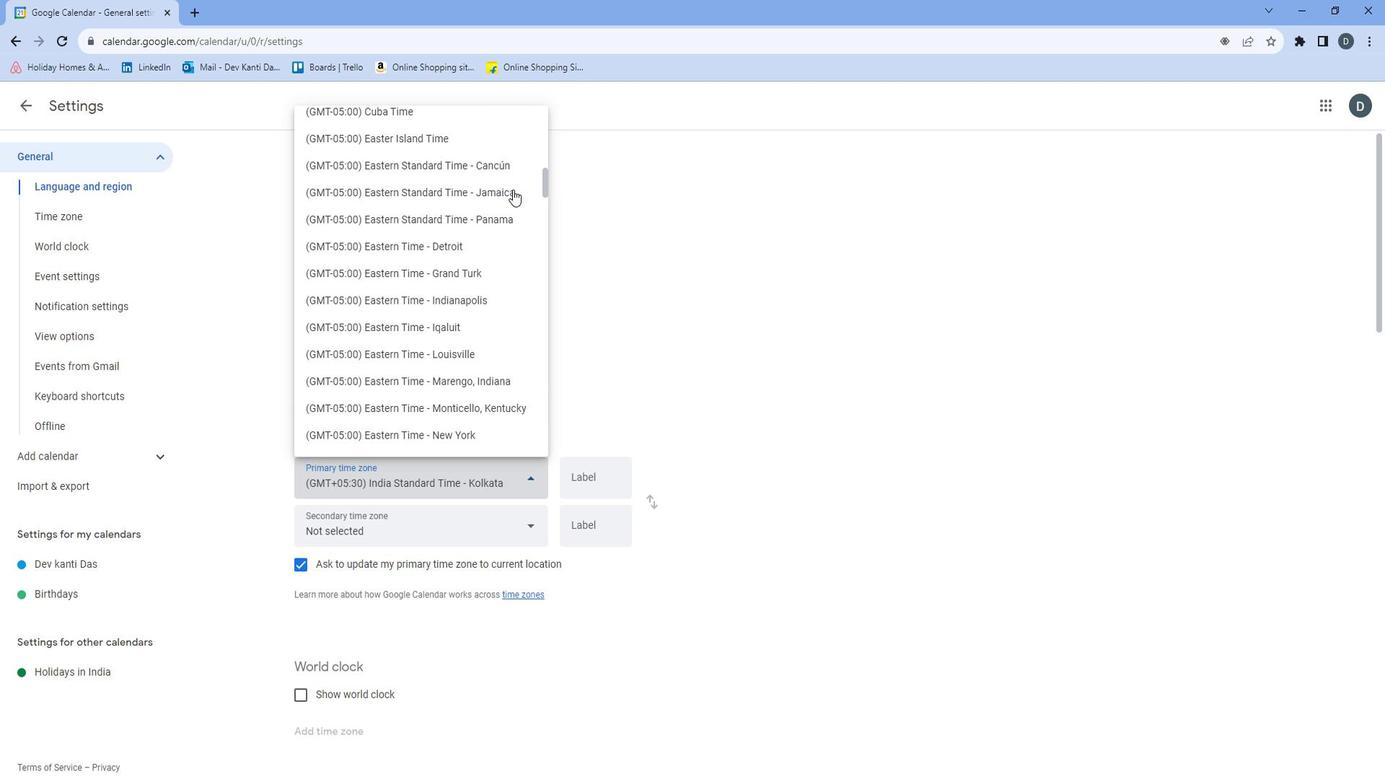 
Action: Mouse scrolled (523, 191) with delta (0, 0)
Screenshot: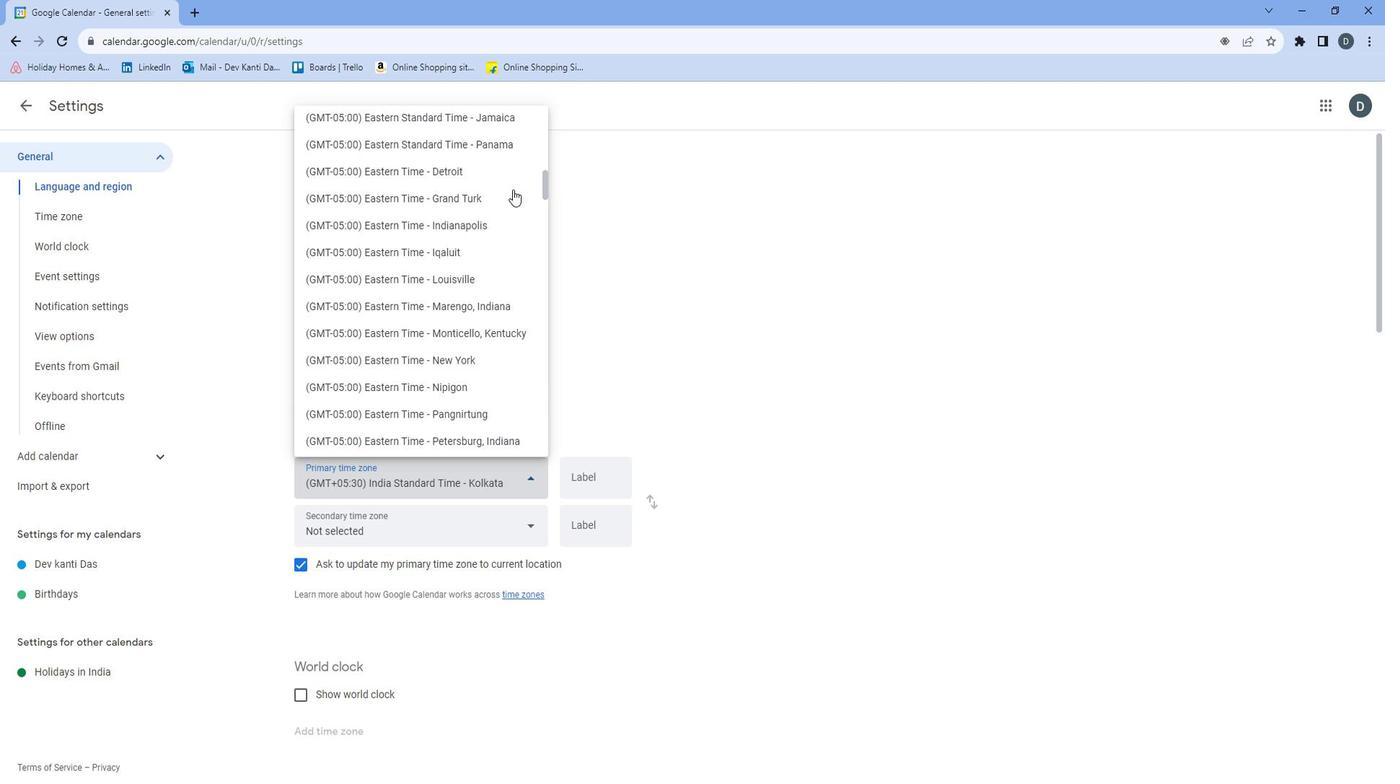
Action: Mouse moved to (494, 290)
Screenshot: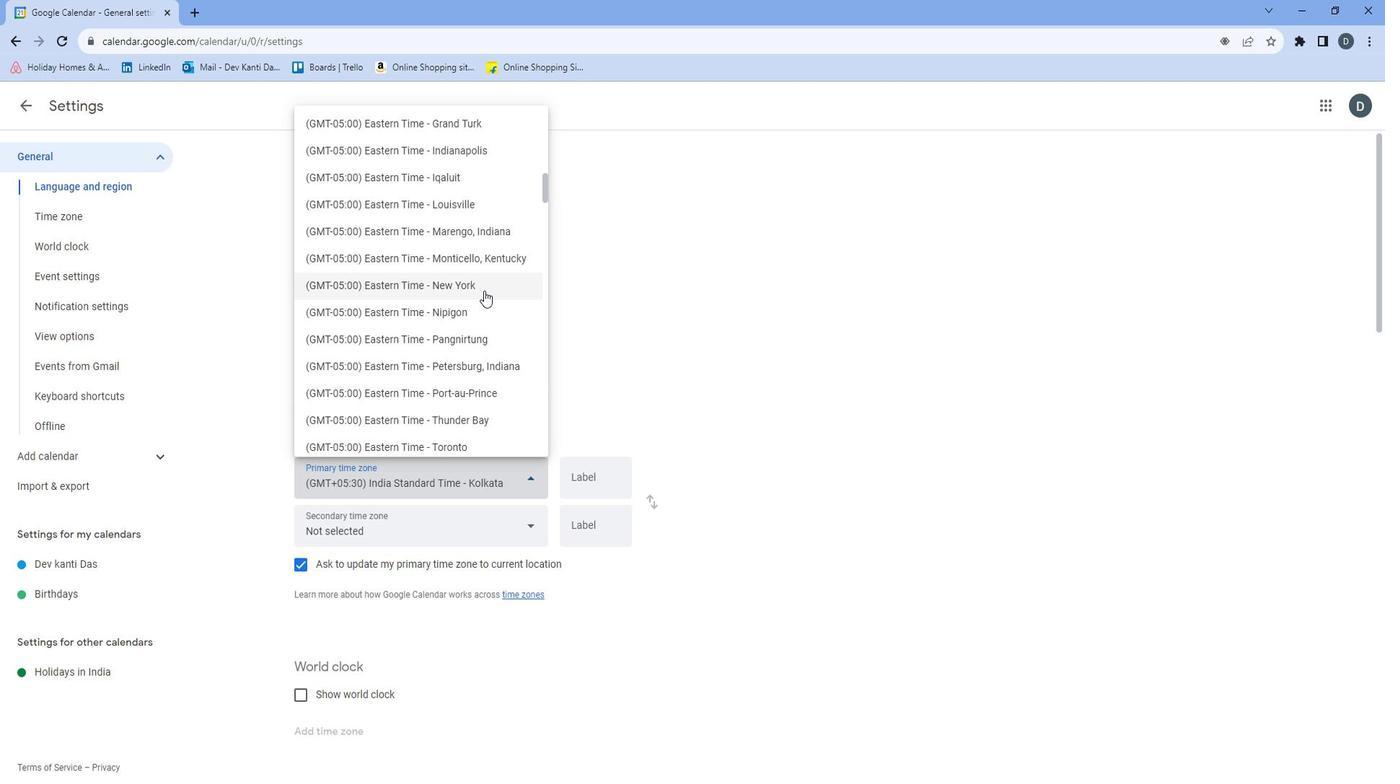 
Action: Mouse pressed left at (494, 290)
Screenshot: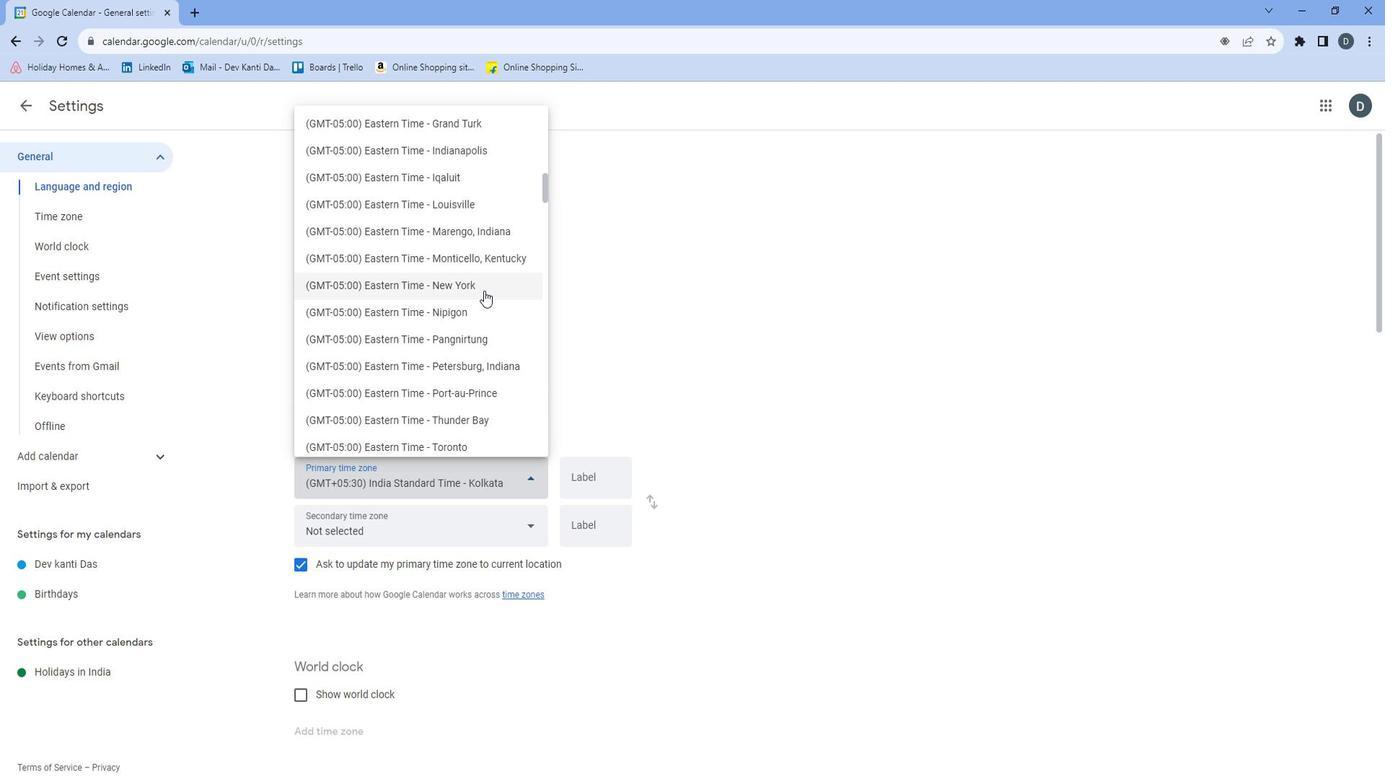 
Action: Mouse moved to (706, 332)
Screenshot: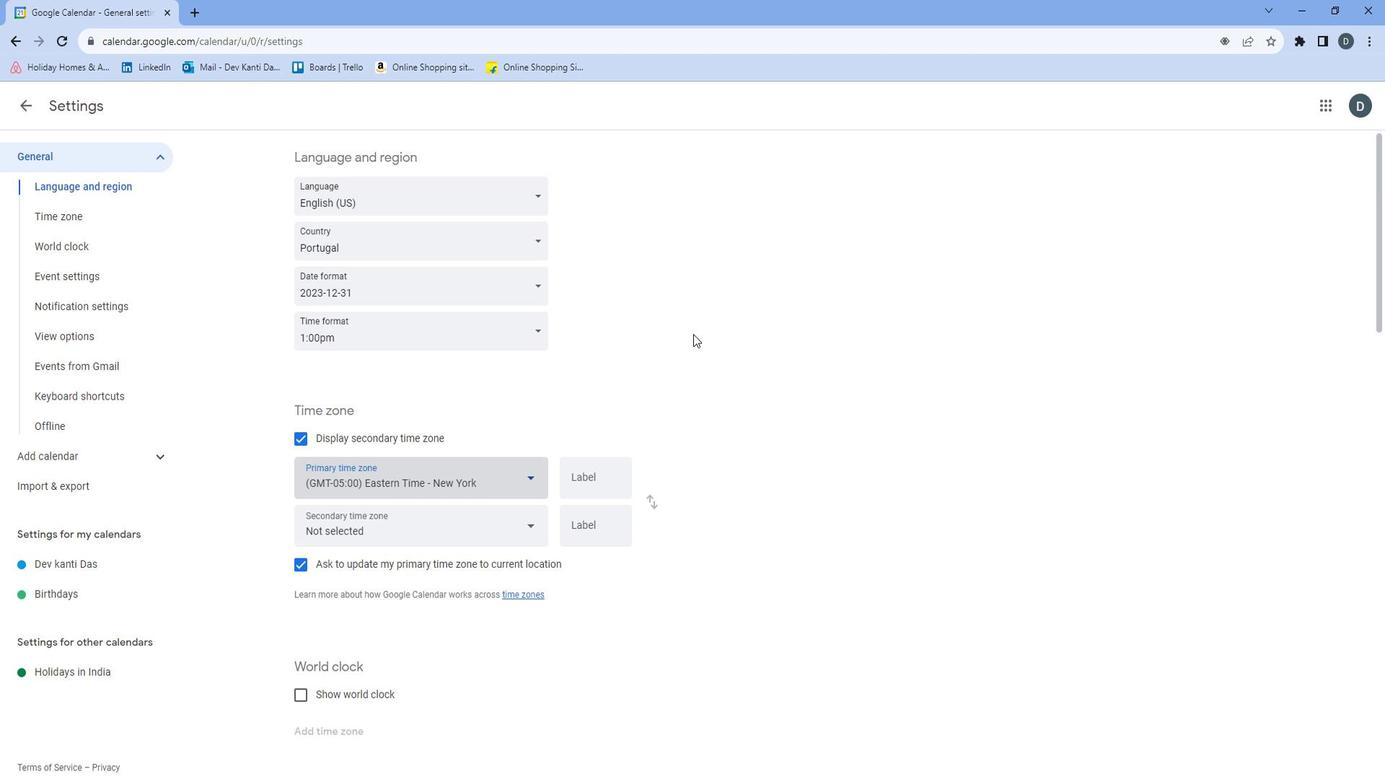 
